 Task: Add the task  Integrate website with a new marketing automation system to the section Debug Dive in the project AmplifyHQ and add a Due Date to the respective task as 2024/02/05
Action: Mouse moved to (79, 329)
Screenshot: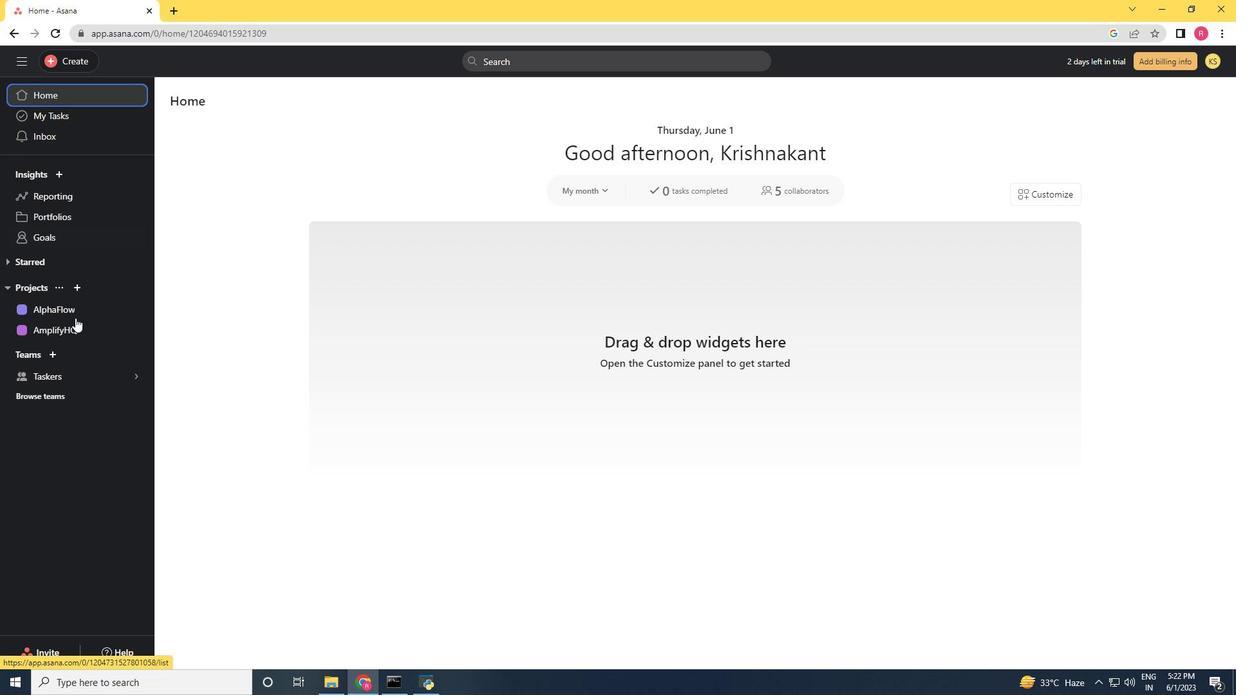 
Action: Mouse pressed left at (79, 329)
Screenshot: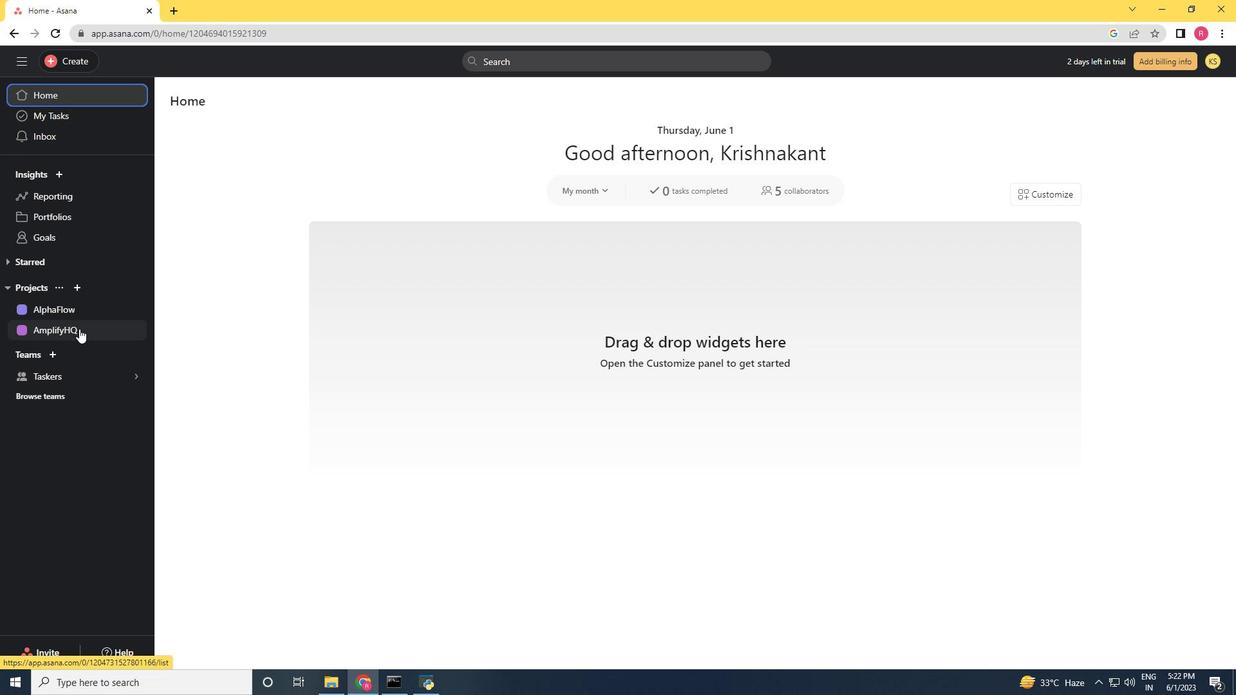 
Action: Mouse moved to (543, 506)
Screenshot: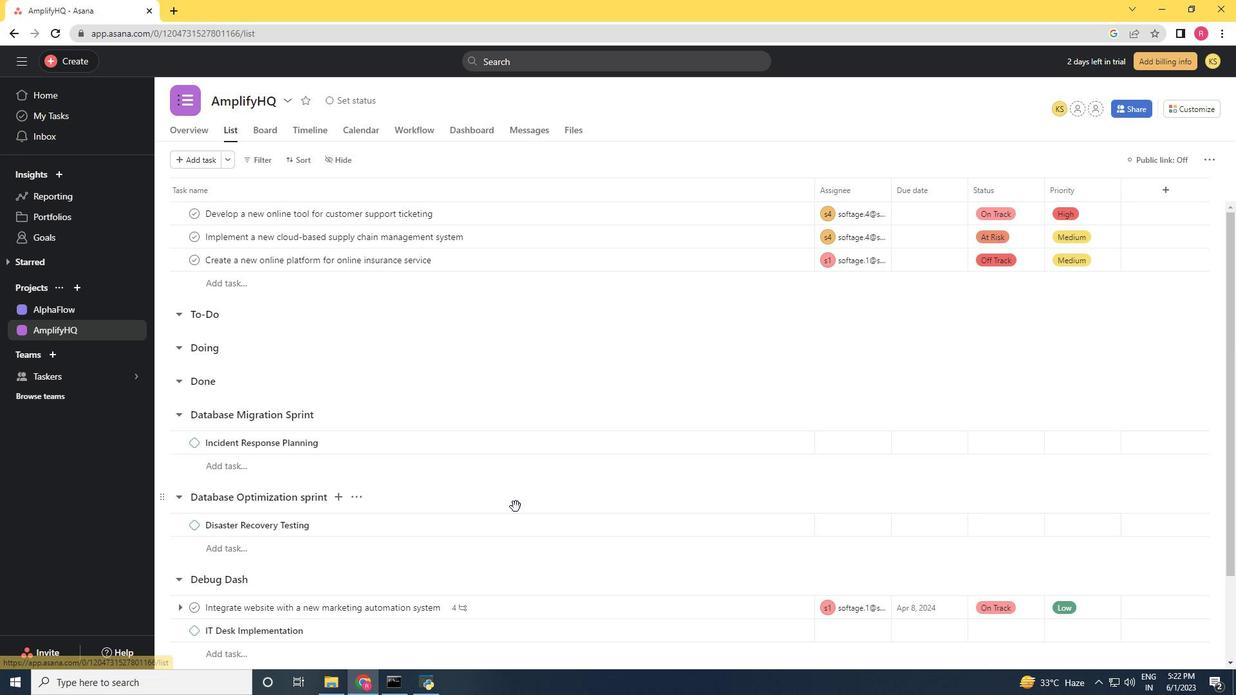 
Action: Mouse scrolled (543, 506) with delta (0, 0)
Screenshot: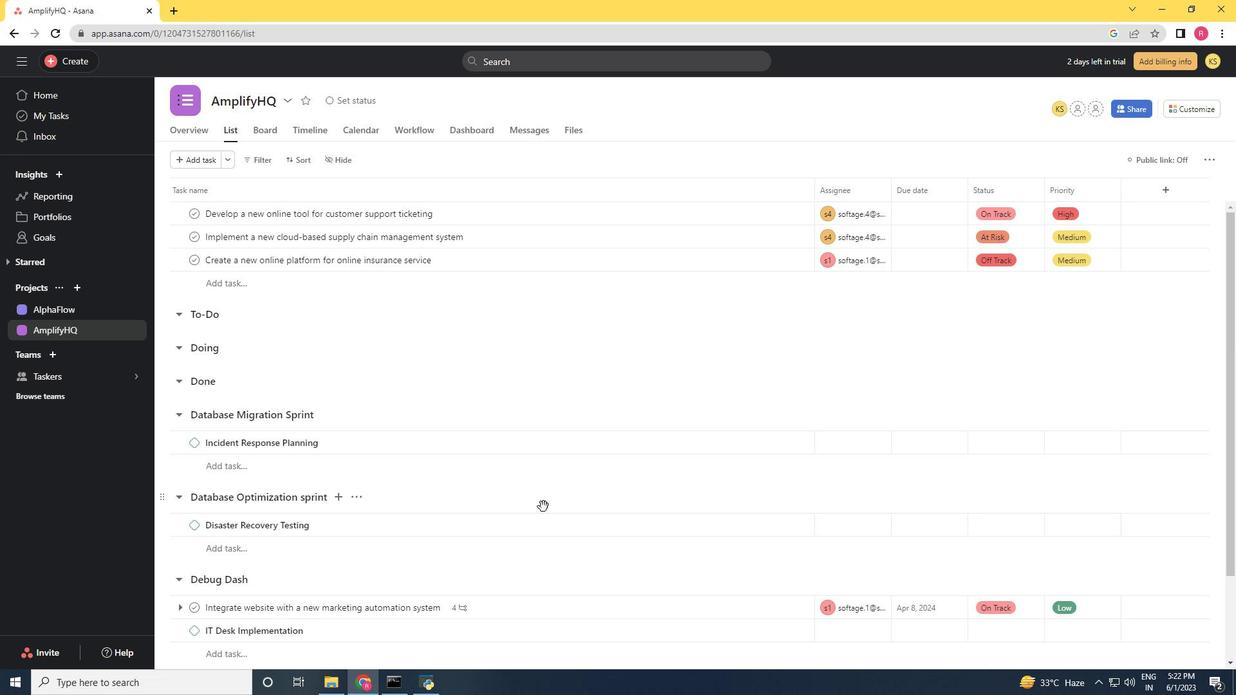
Action: Mouse scrolled (543, 506) with delta (0, 0)
Screenshot: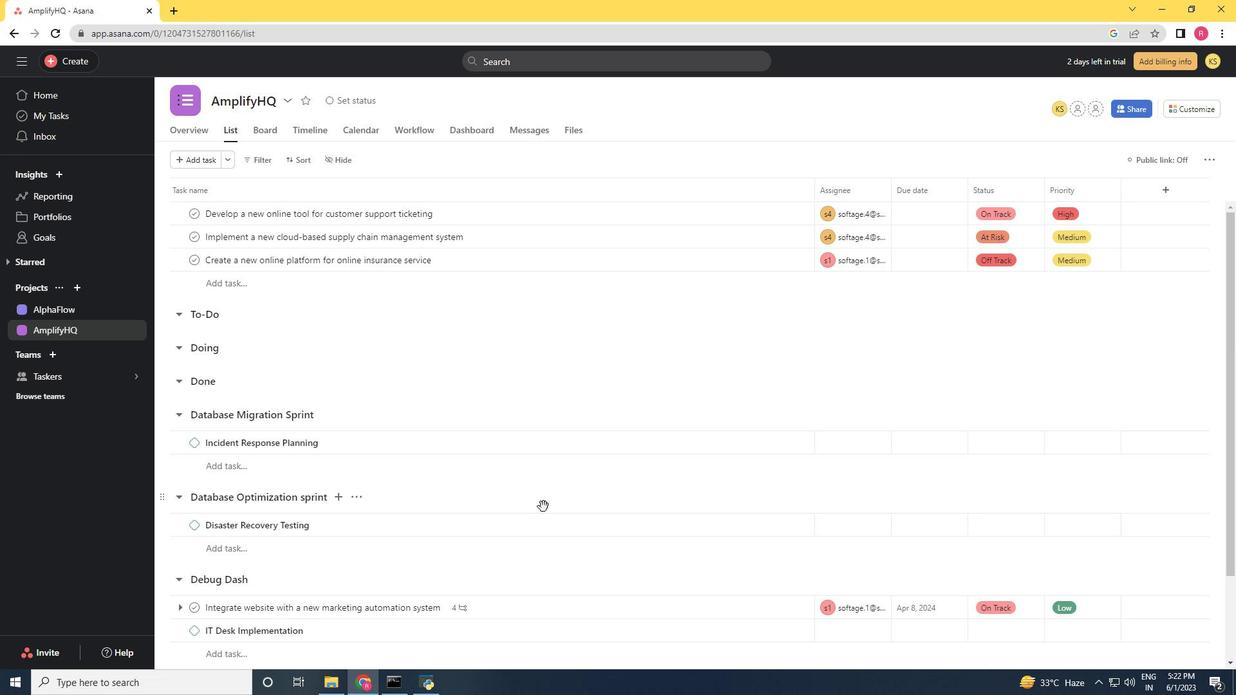 
Action: Mouse scrolled (543, 506) with delta (0, 0)
Screenshot: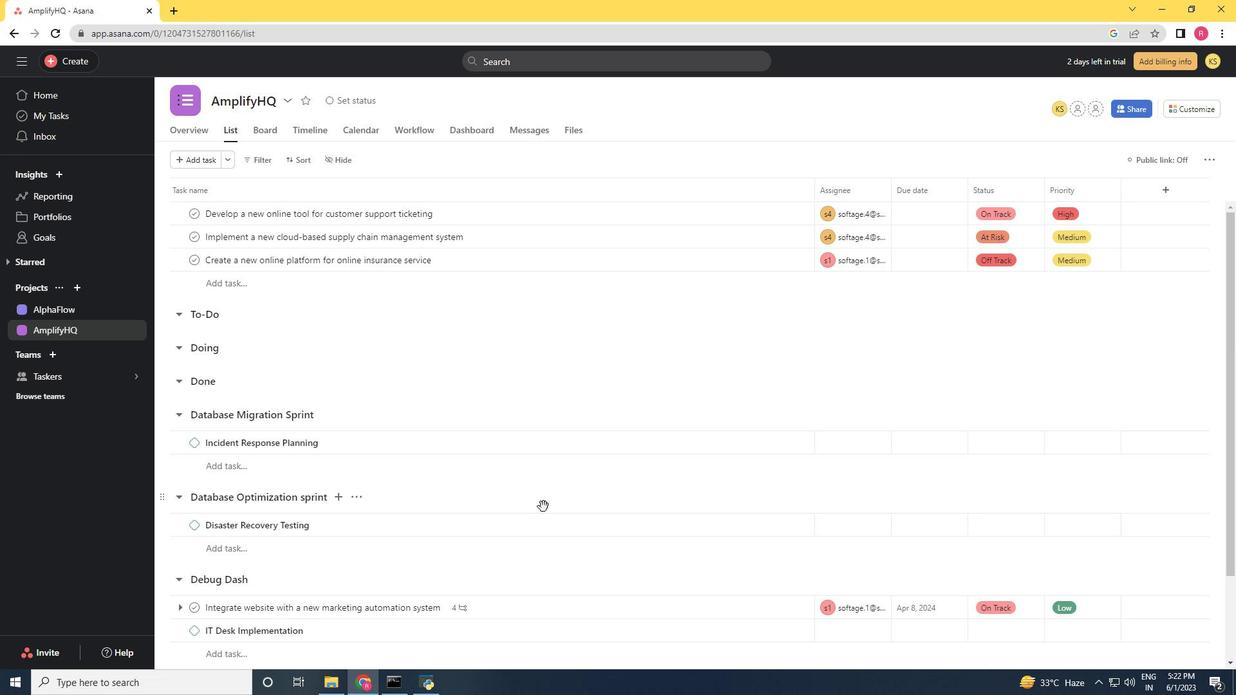 
Action: Mouse scrolled (543, 506) with delta (0, 0)
Screenshot: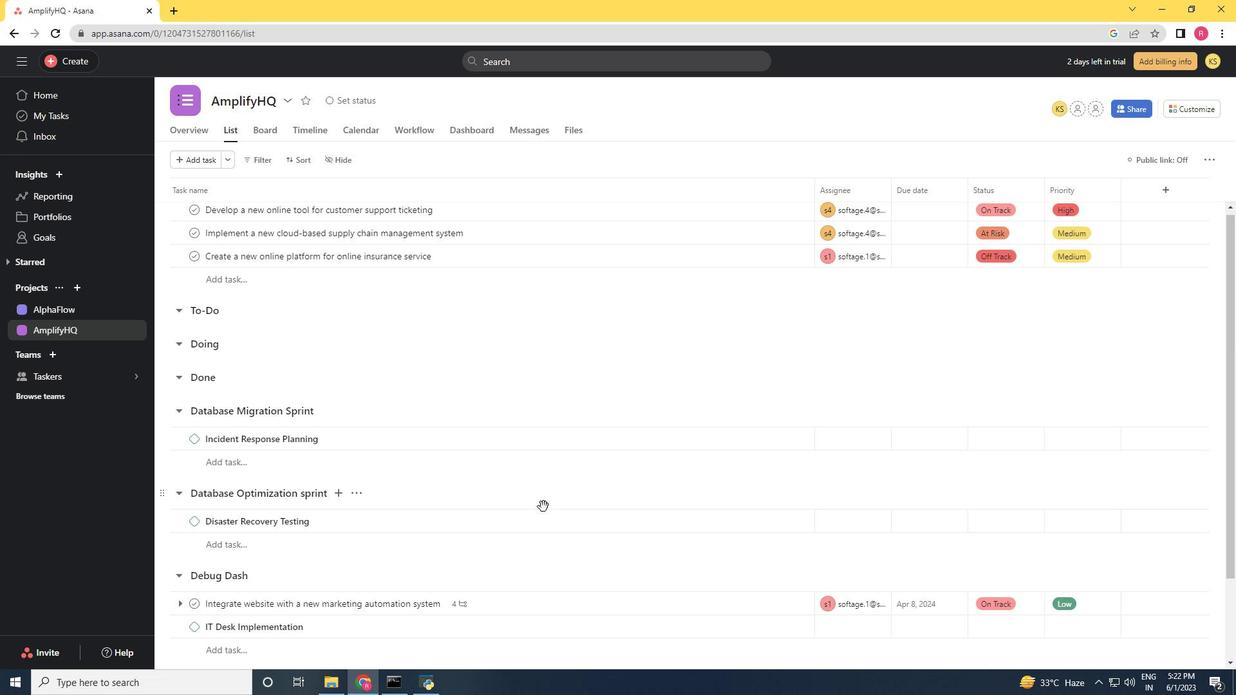 
Action: Mouse moved to (785, 504)
Screenshot: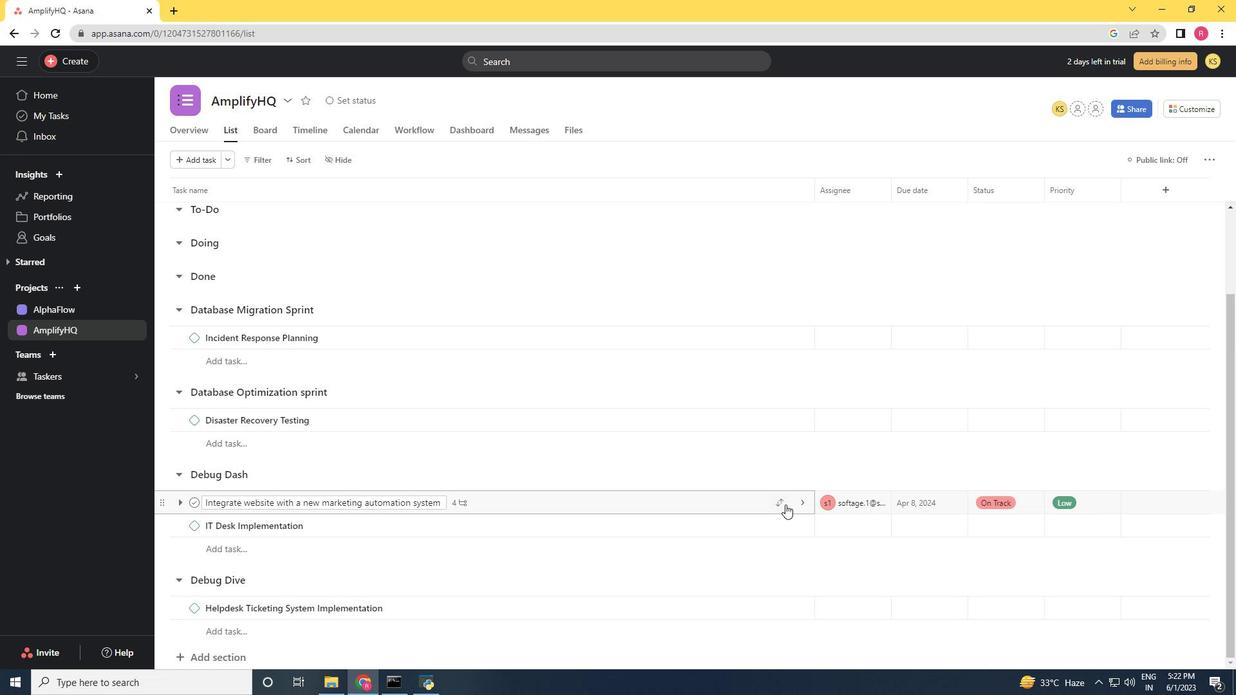 
Action: Mouse pressed left at (785, 504)
Screenshot: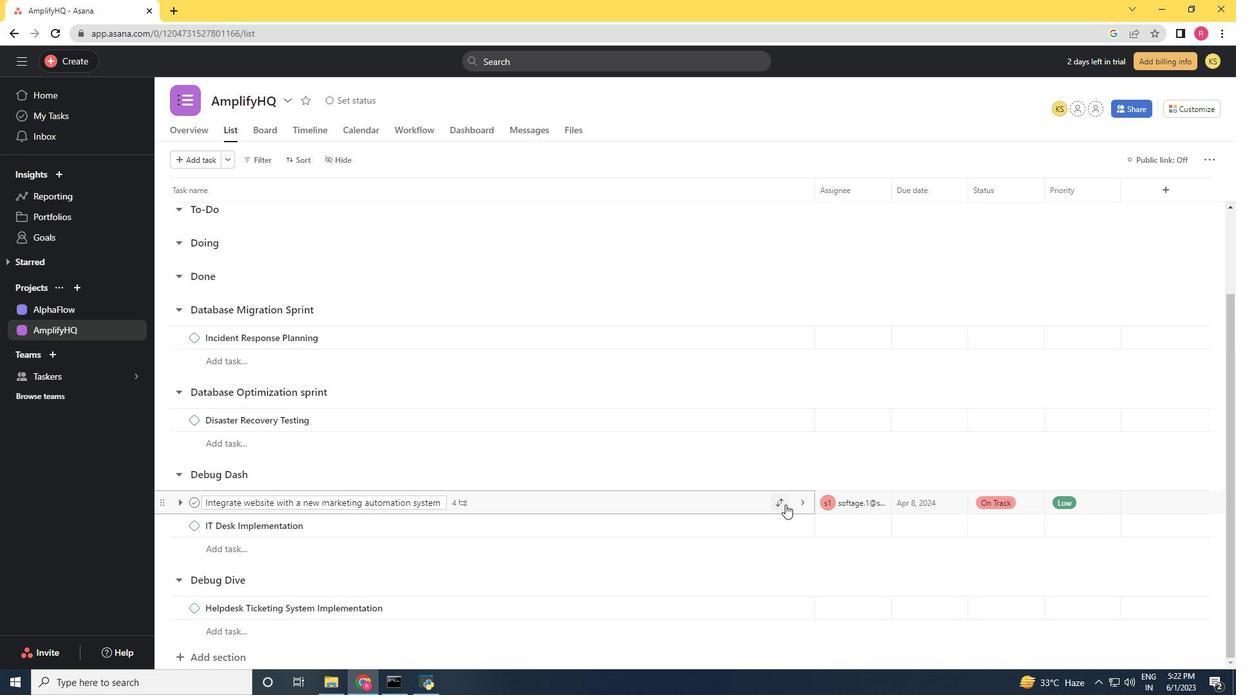 
Action: Mouse moved to (717, 475)
Screenshot: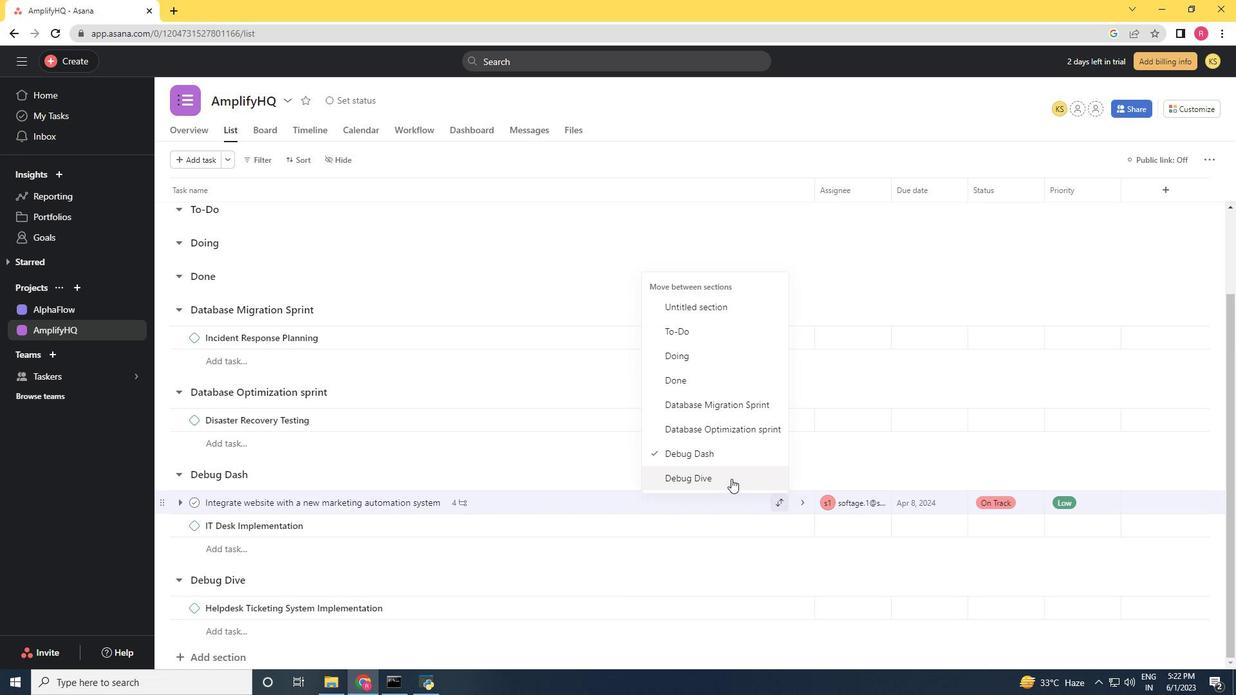 
Action: Mouse pressed left at (717, 475)
Screenshot: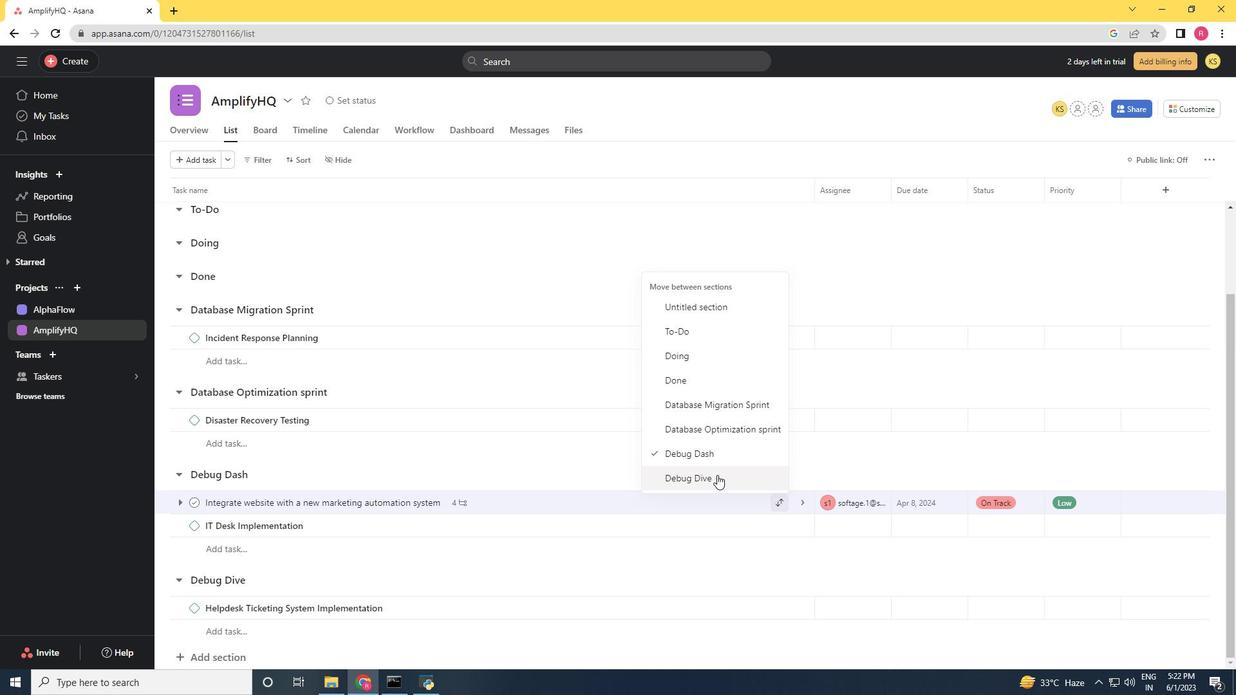 
Action: Mouse moved to (716, 477)
Screenshot: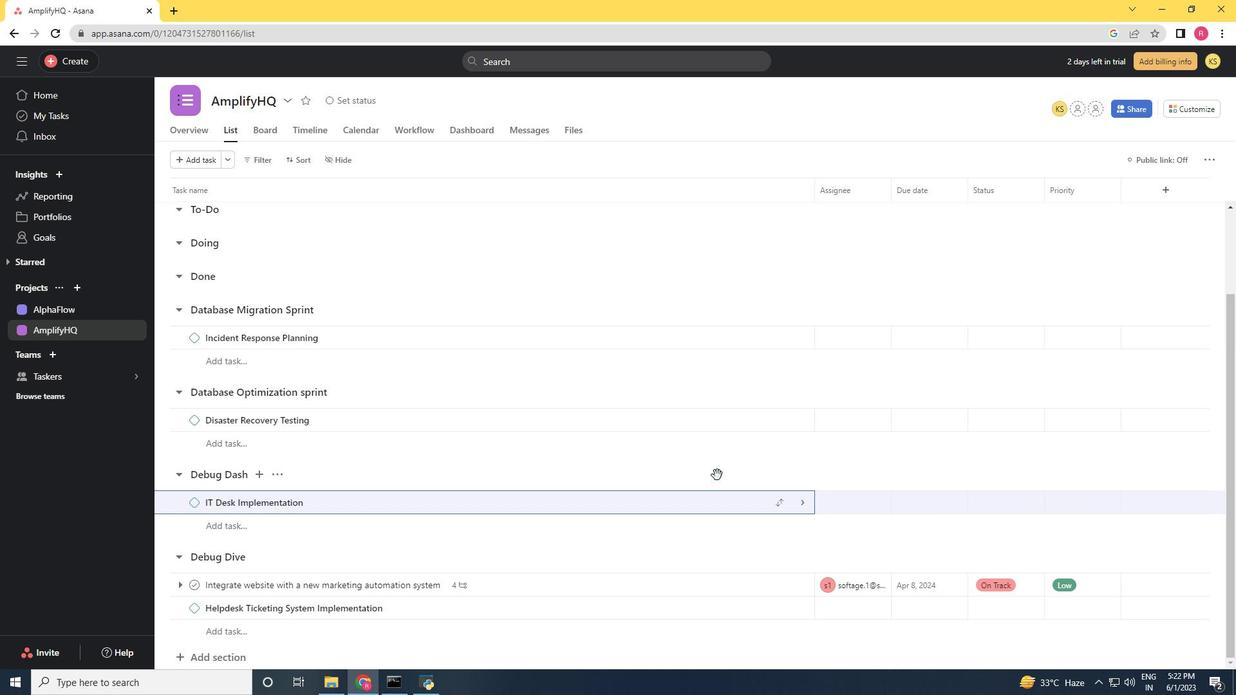 
Action: Mouse scrolled (716, 476) with delta (0, 0)
Screenshot: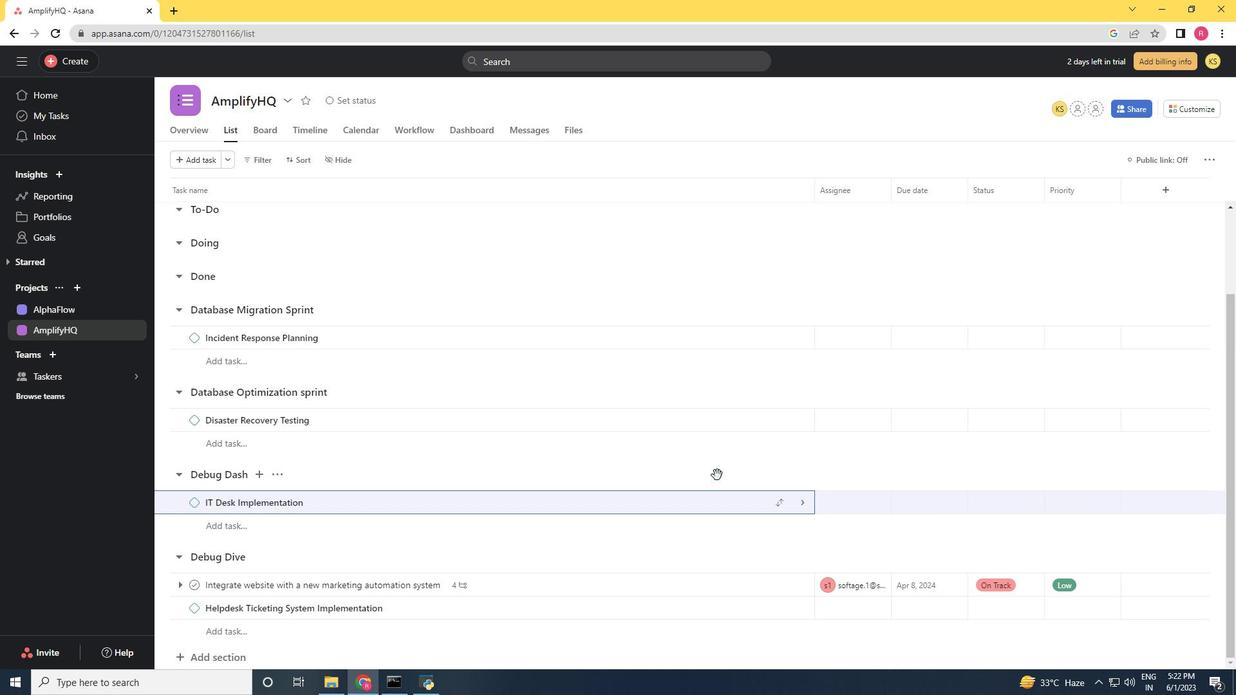 
Action: Mouse moved to (716, 477)
Screenshot: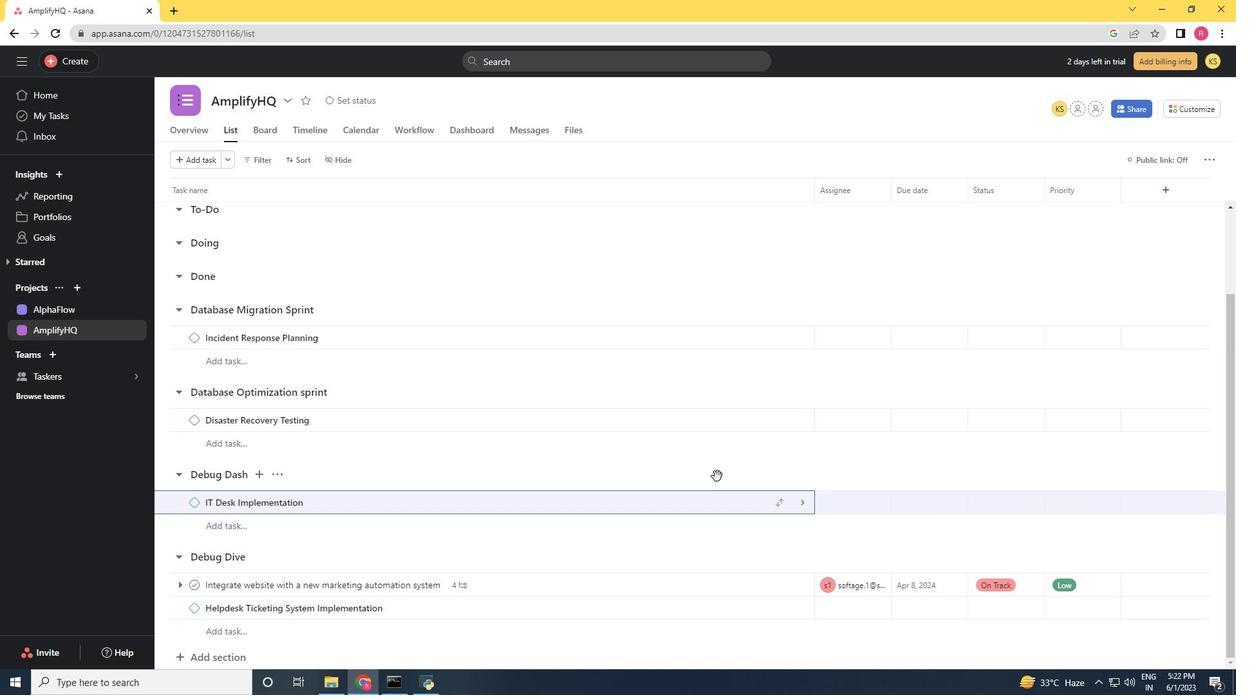 
Action: Mouse scrolled (716, 477) with delta (0, 0)
Screenshot: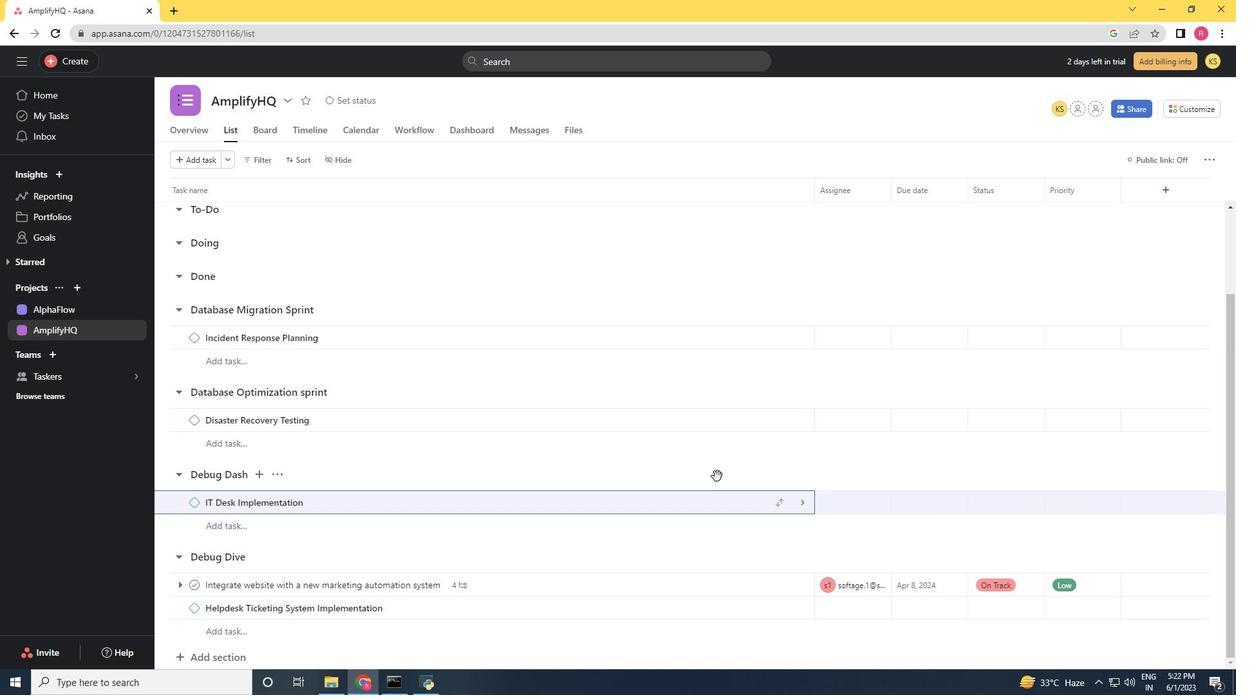 
Action: Mouse scrolled (716, 477) with delta (0, 0)
Screenshot: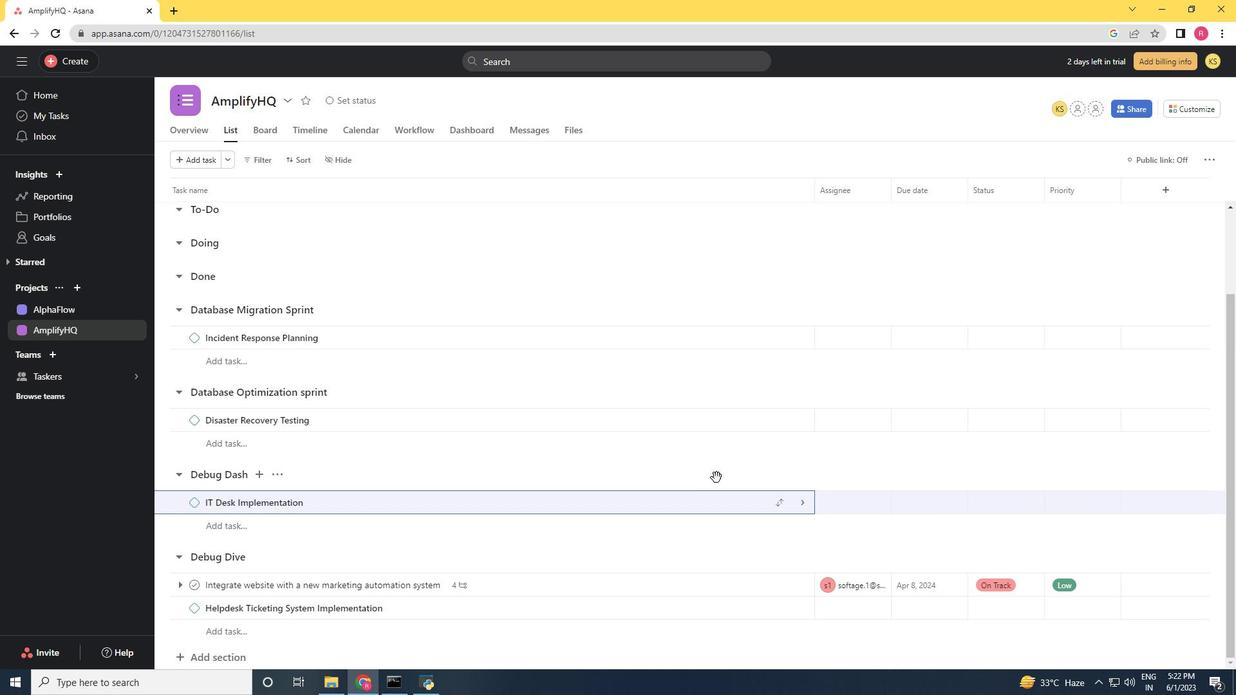 
Action: Mouse moved to (635, 589)
Screenshot: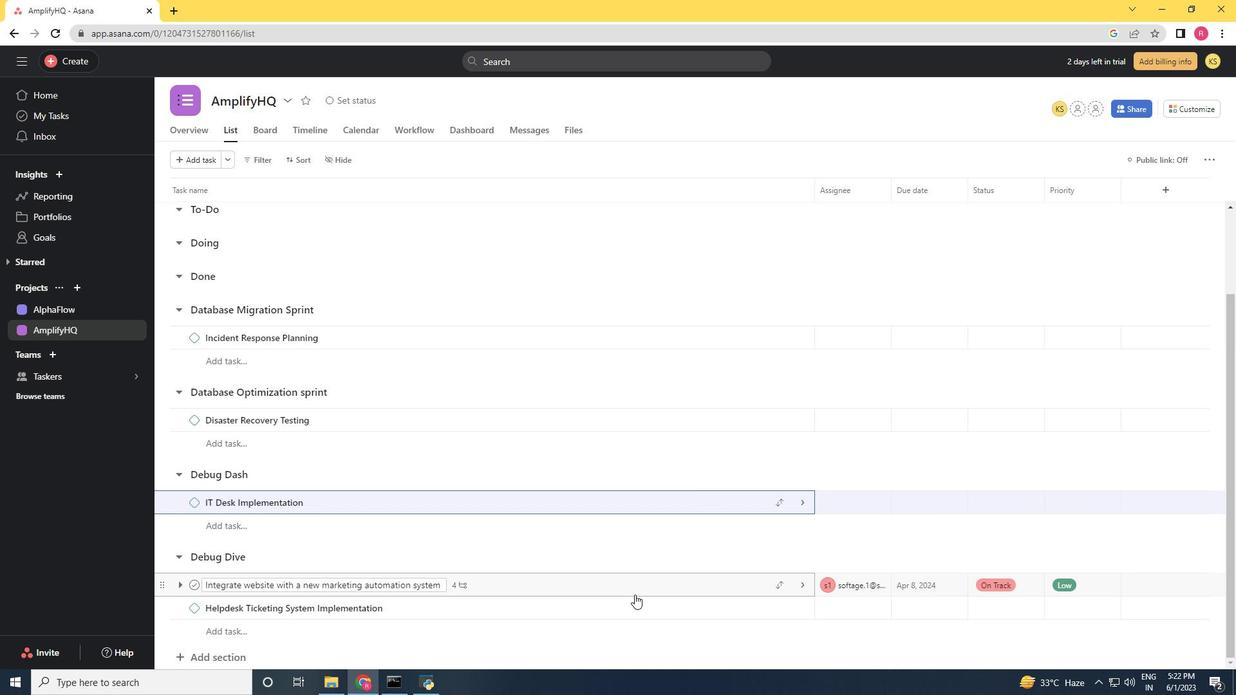 
Action: Mouse pressed left at (635, 589)
Screenshot: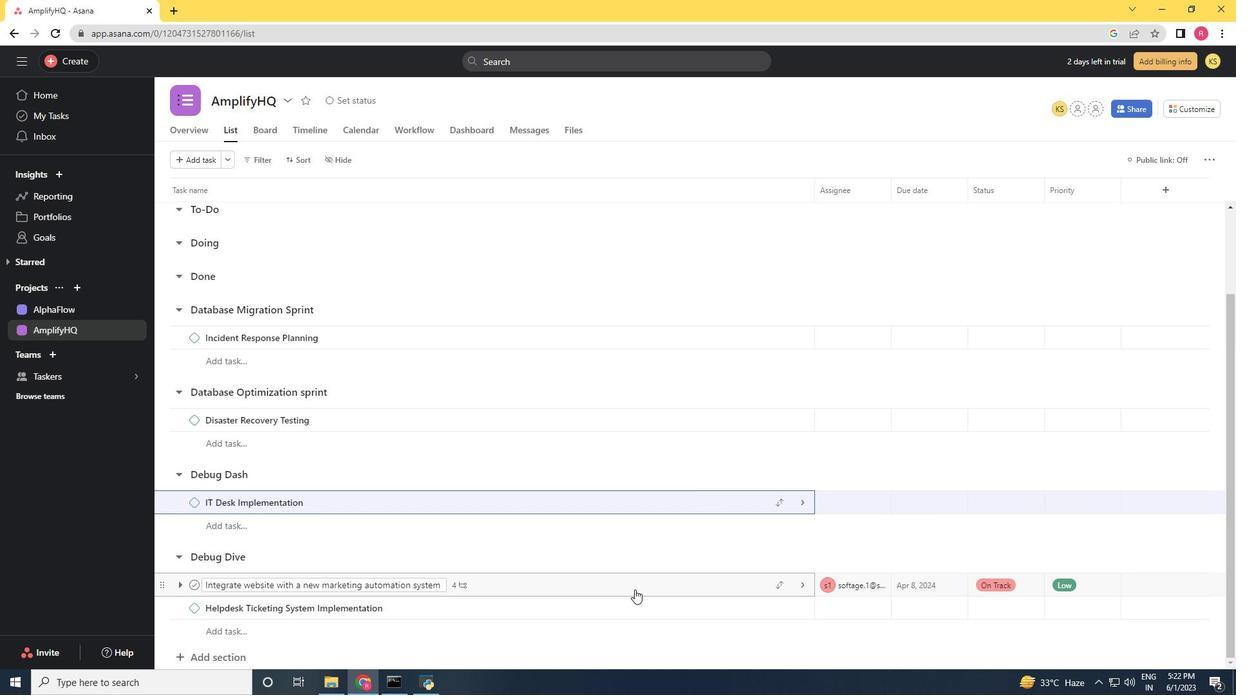 
Action: Mouse moved to (978, 274)
Screenshot: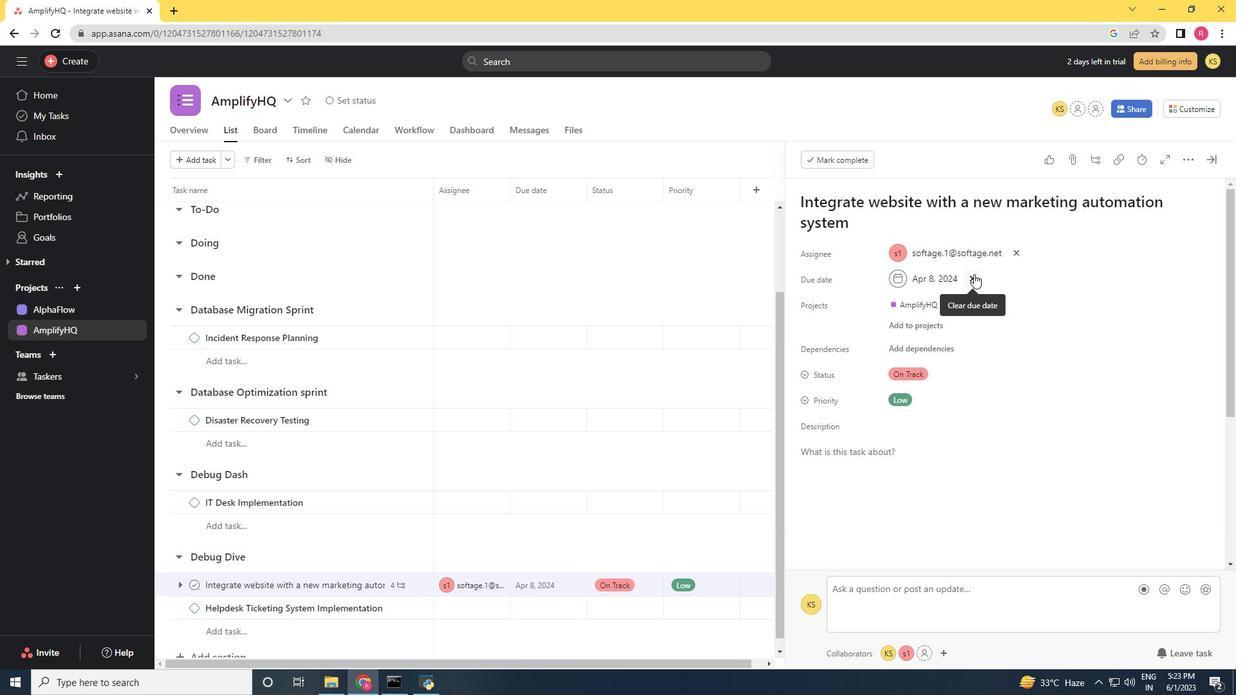 
Action: Mouse pressed left at (978, 274)
Screenshot: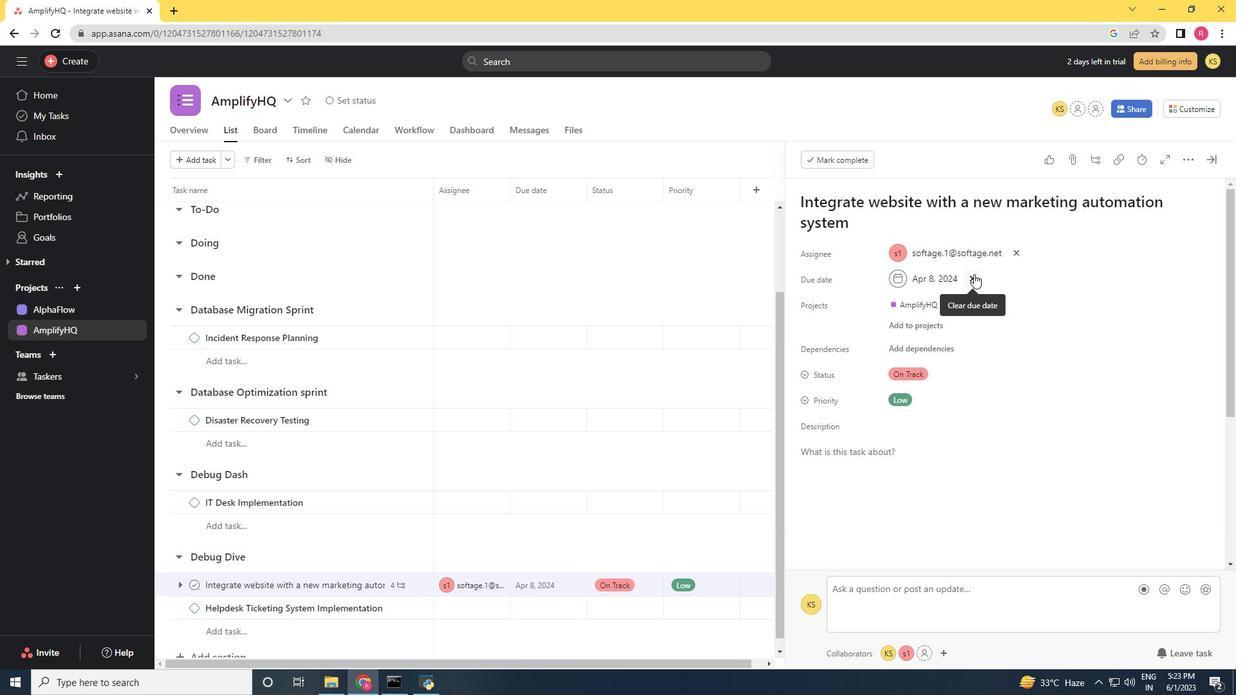 
Action: Mouse moved to (939, 281)
Screenshot: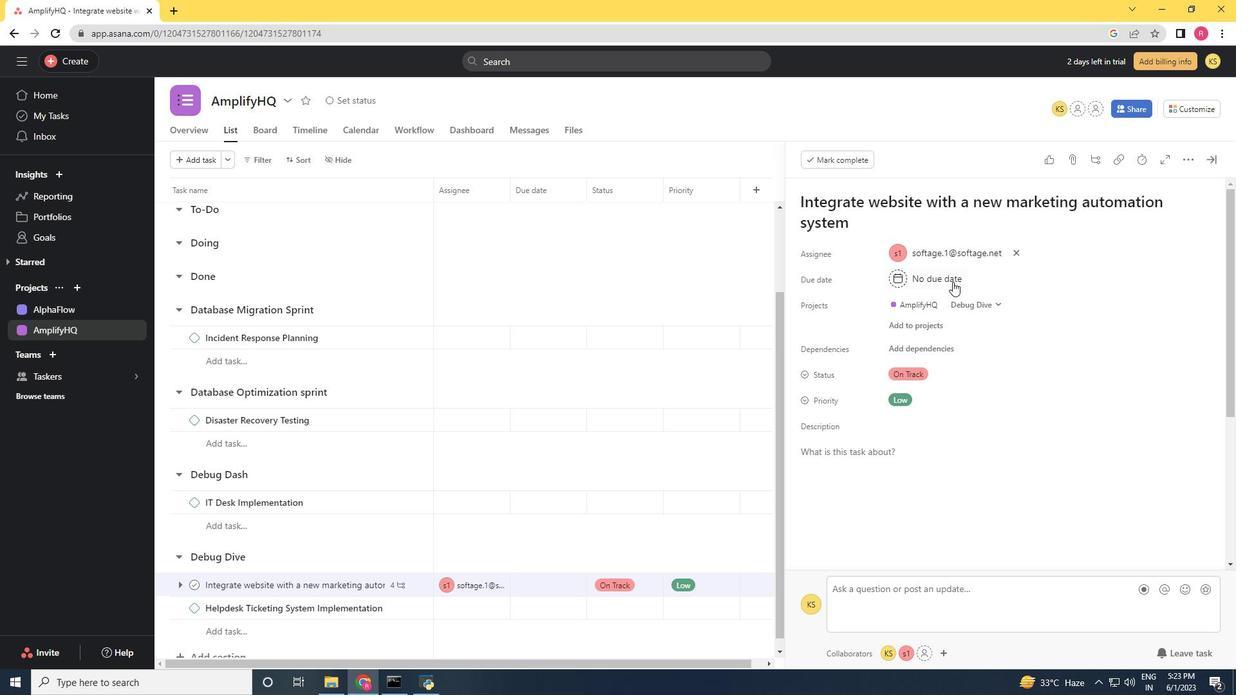 
Action: Mouse pressed left at (939, 281)
Screenshot: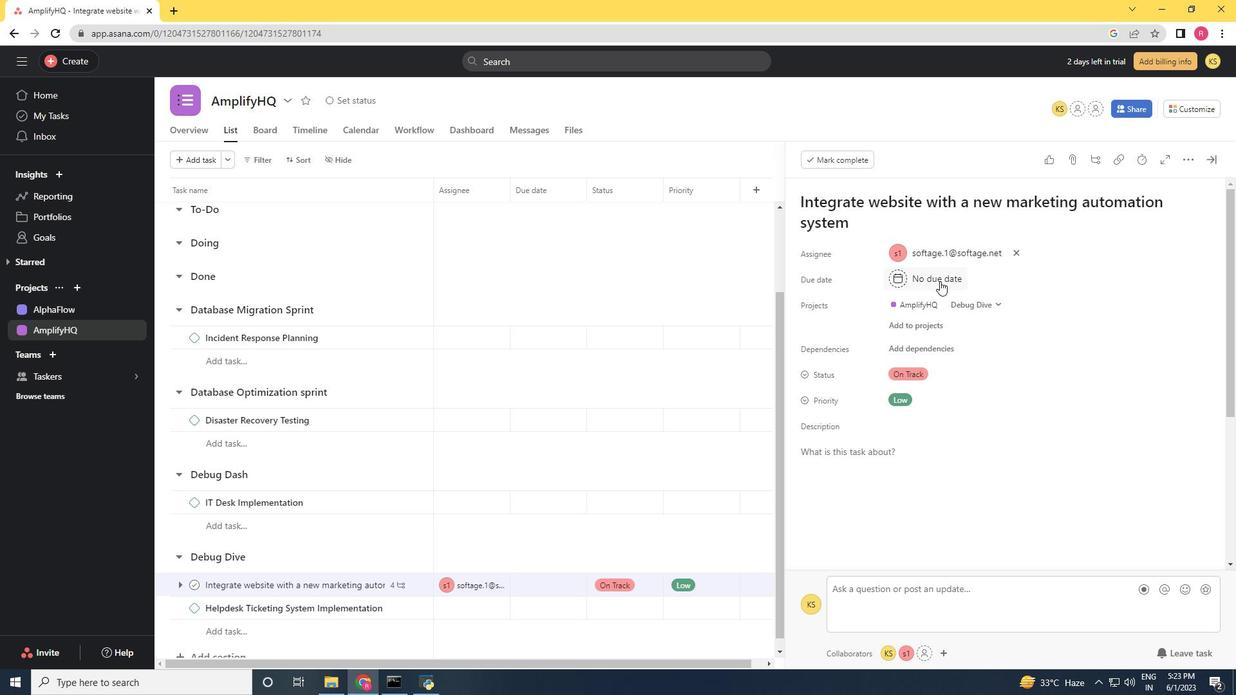 
Action: Mouse moved to (1046, 339)
Screenshot: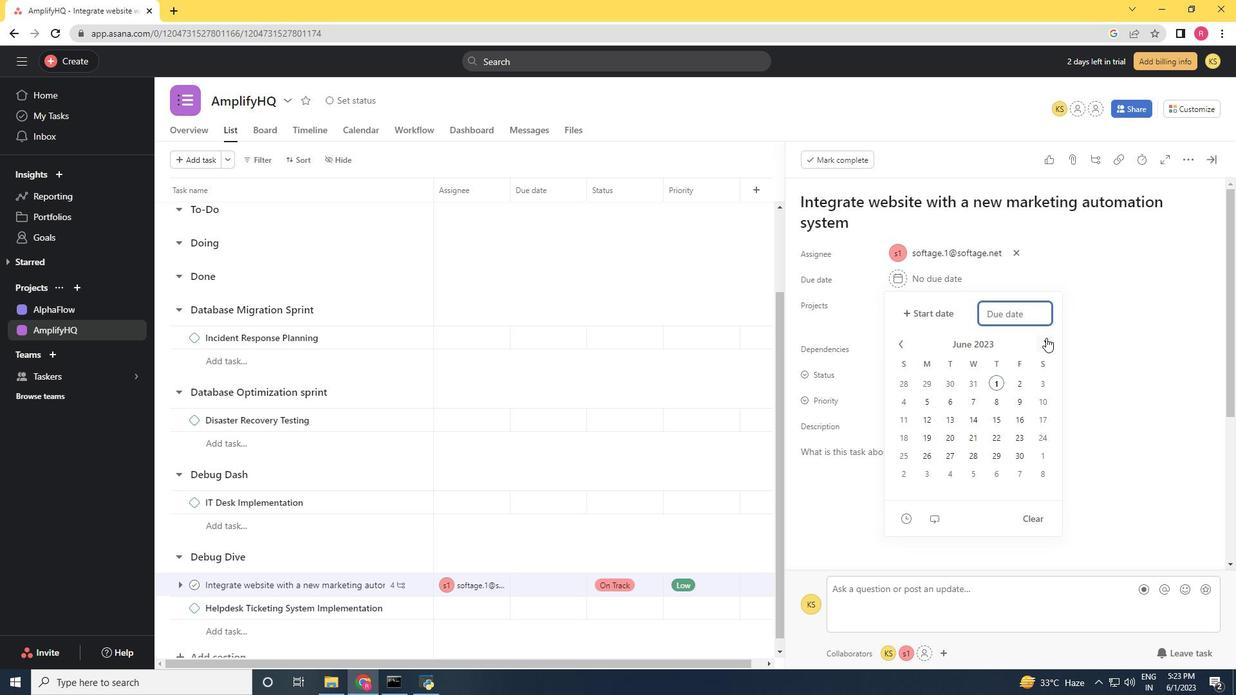 
Action: Mouse pressed left at (1046, 339)
Screenshot: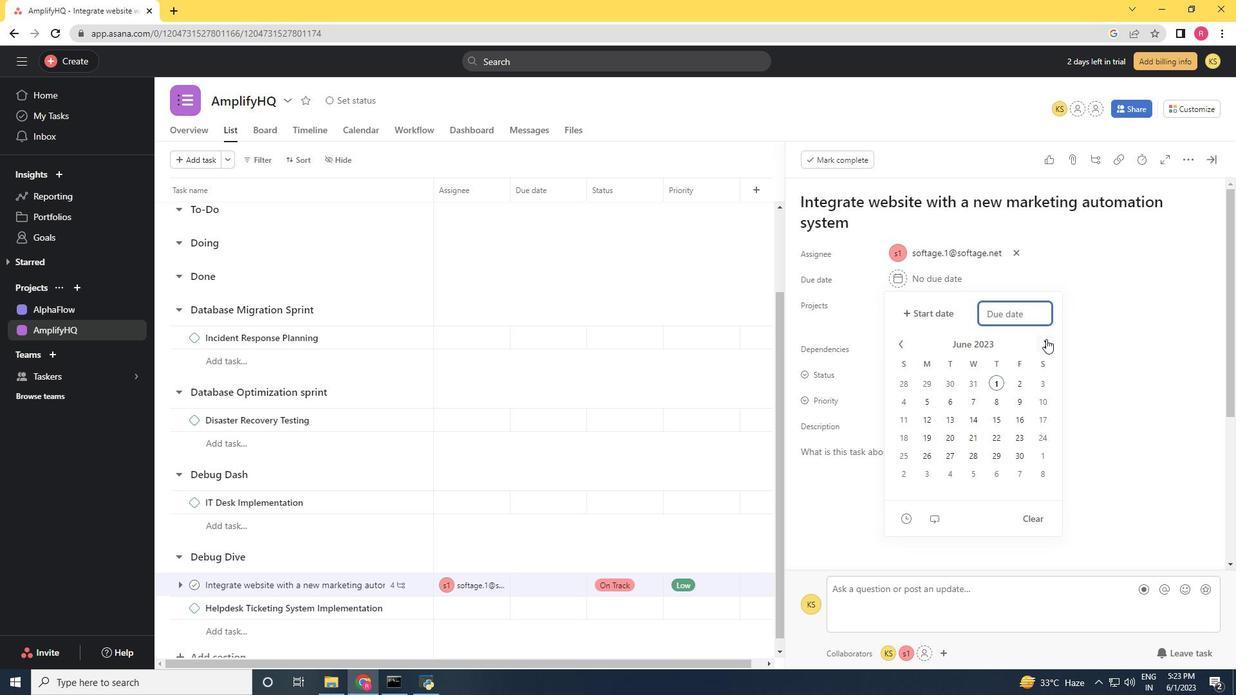 
Action: Mouse pressed left at (1046, 339)
Screenshot: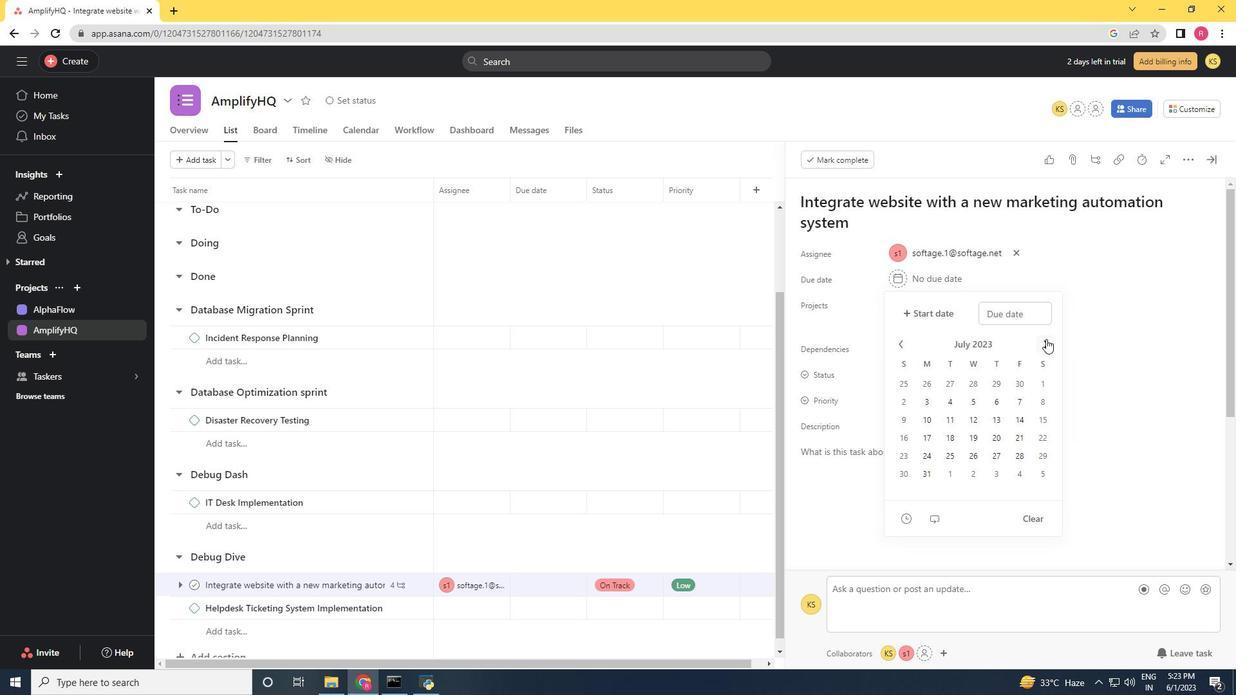 
Action: Mouse pressed left at (1046, 339)
Screenshot: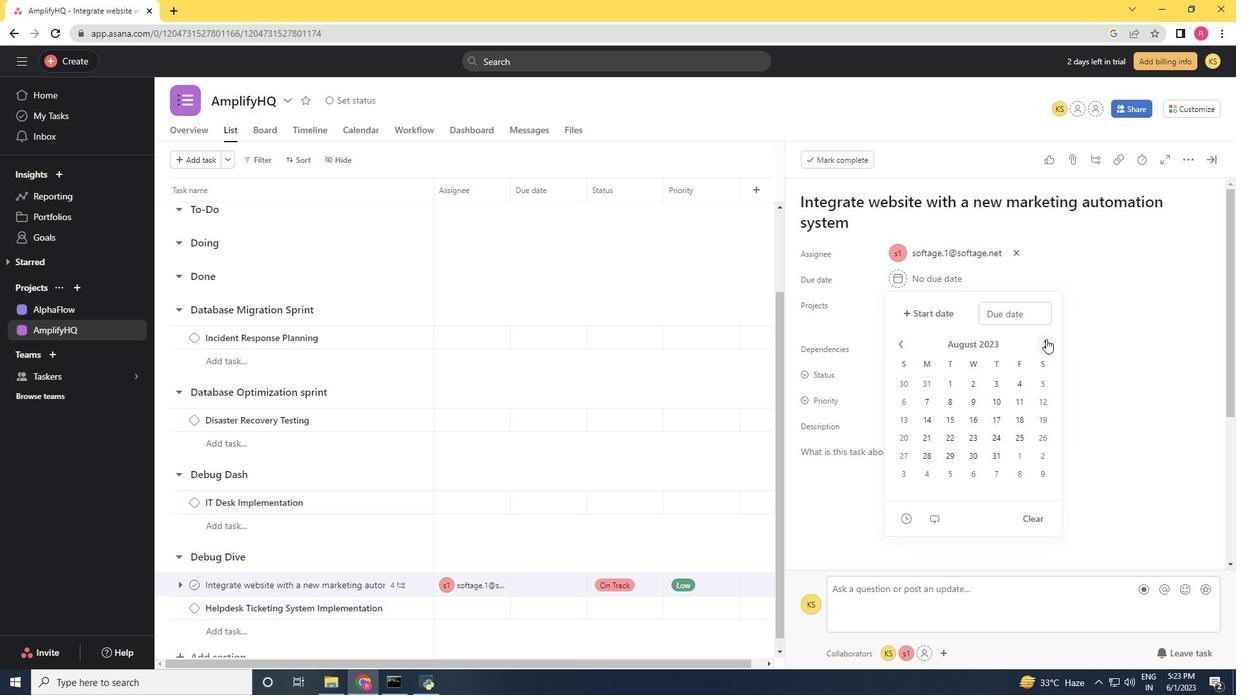 
Action: Mouse pressed left at (1046, 339)
Screenshot: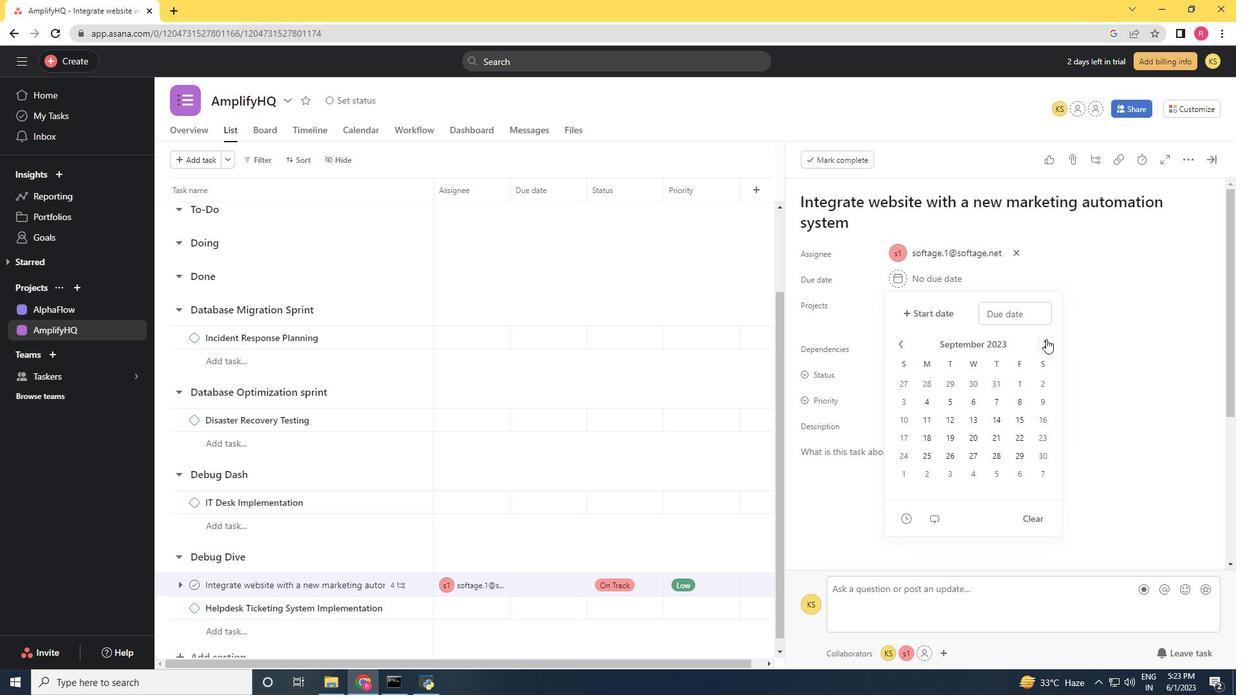 
Action: Mouse pressed left at (1046, 339)
Screenshot: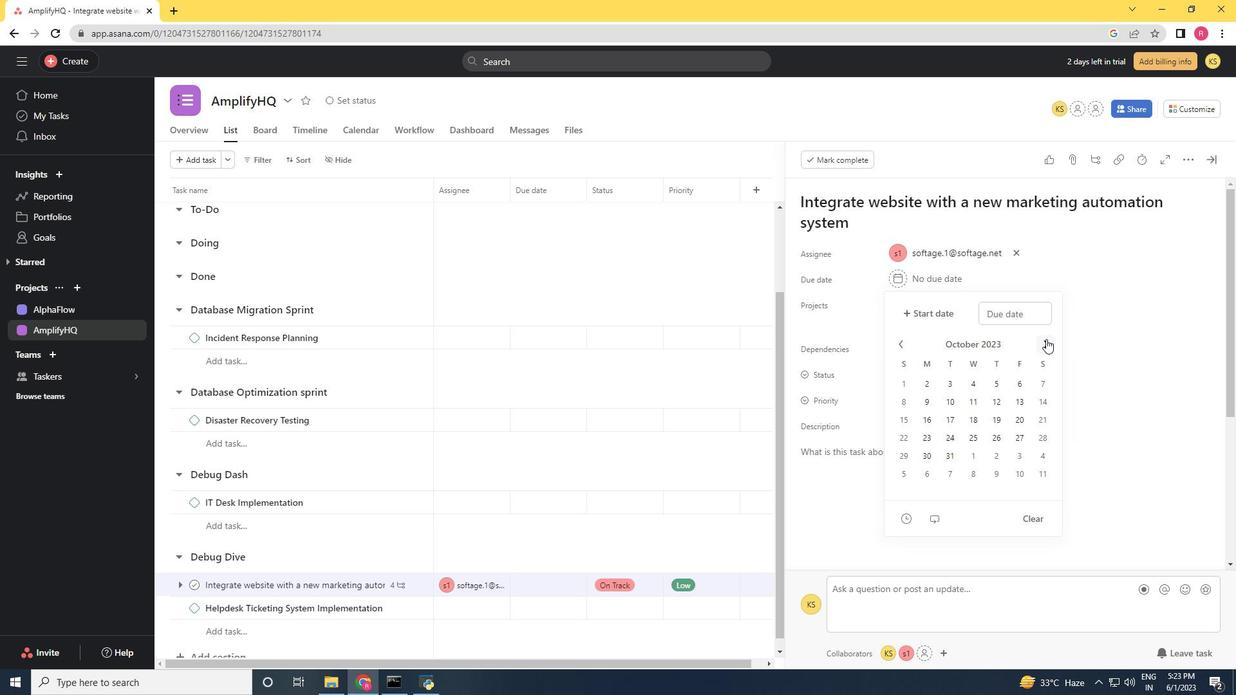 
Action: Mouse pressed left at (1046, 339)
Screenshot: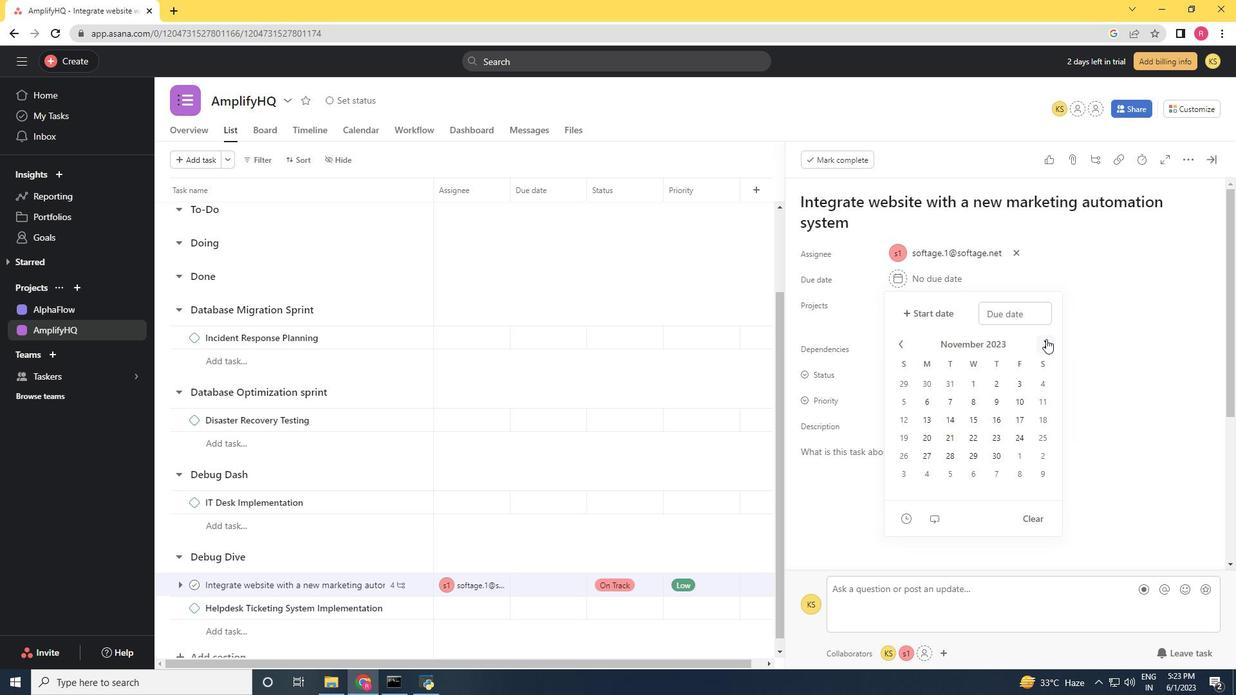 
Action: Mouse pressed left at (1046, 339)
Screenshot: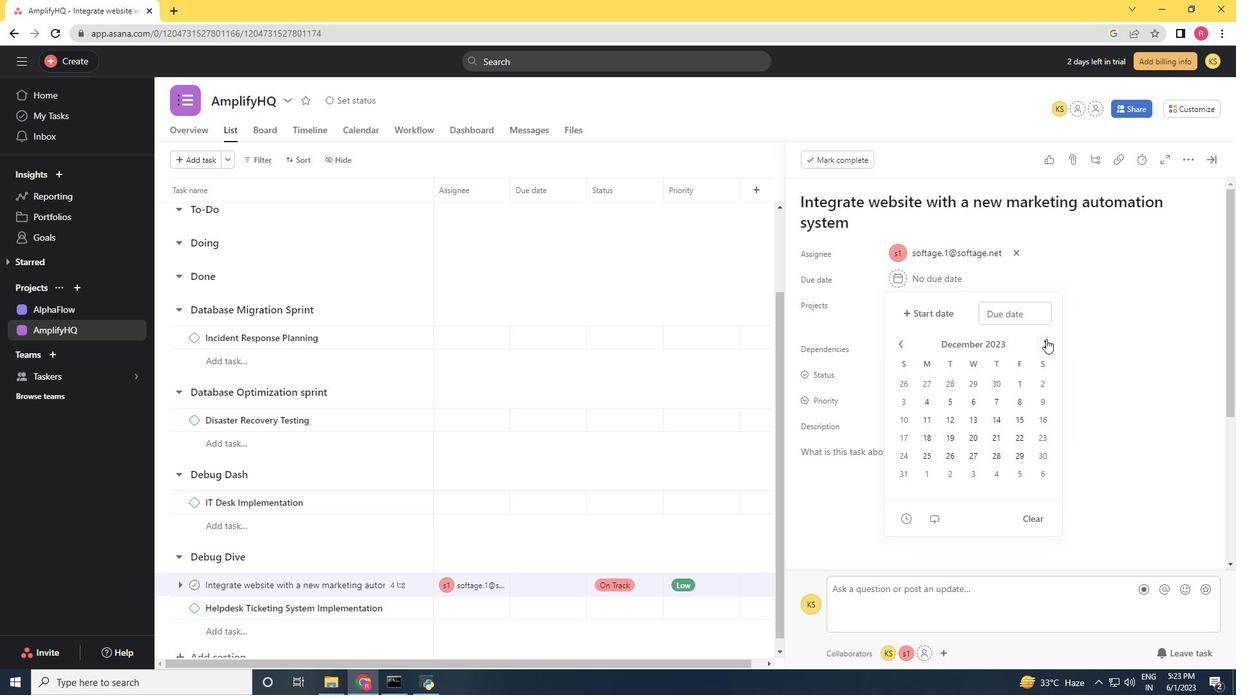 
Action: Mouse pressed left at (1046, 339)
Screenshot: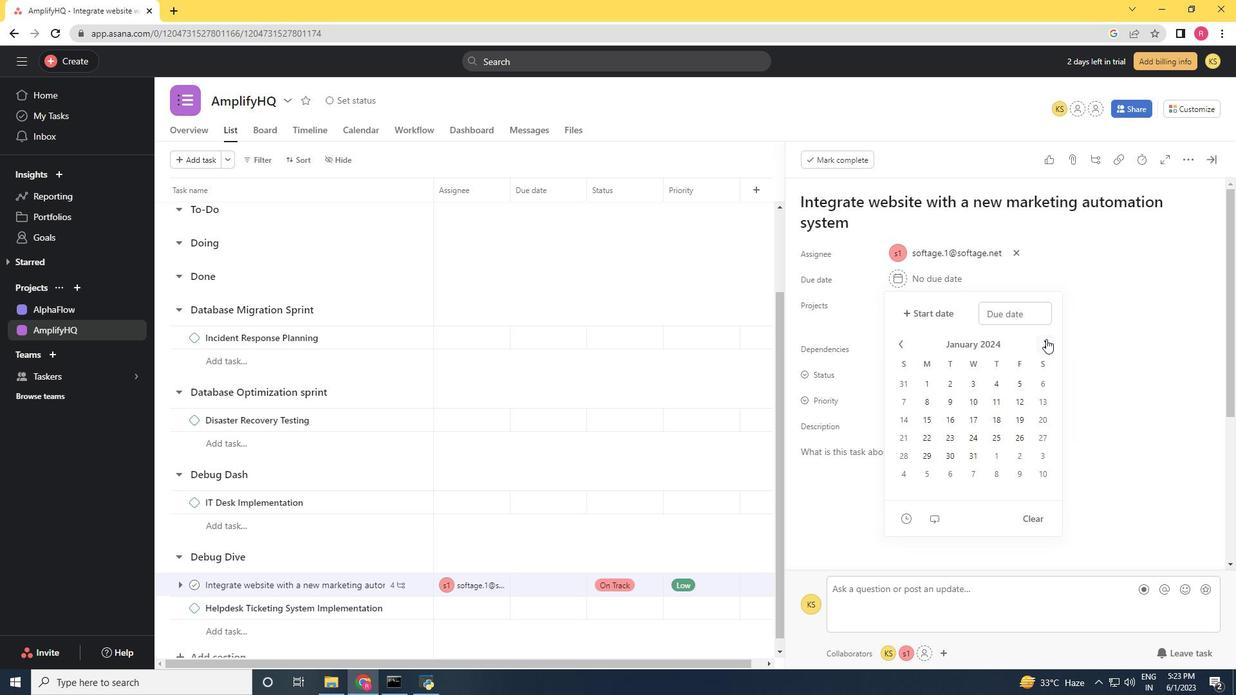 
Action: Mouse moved to (926, 401)
Screenshot: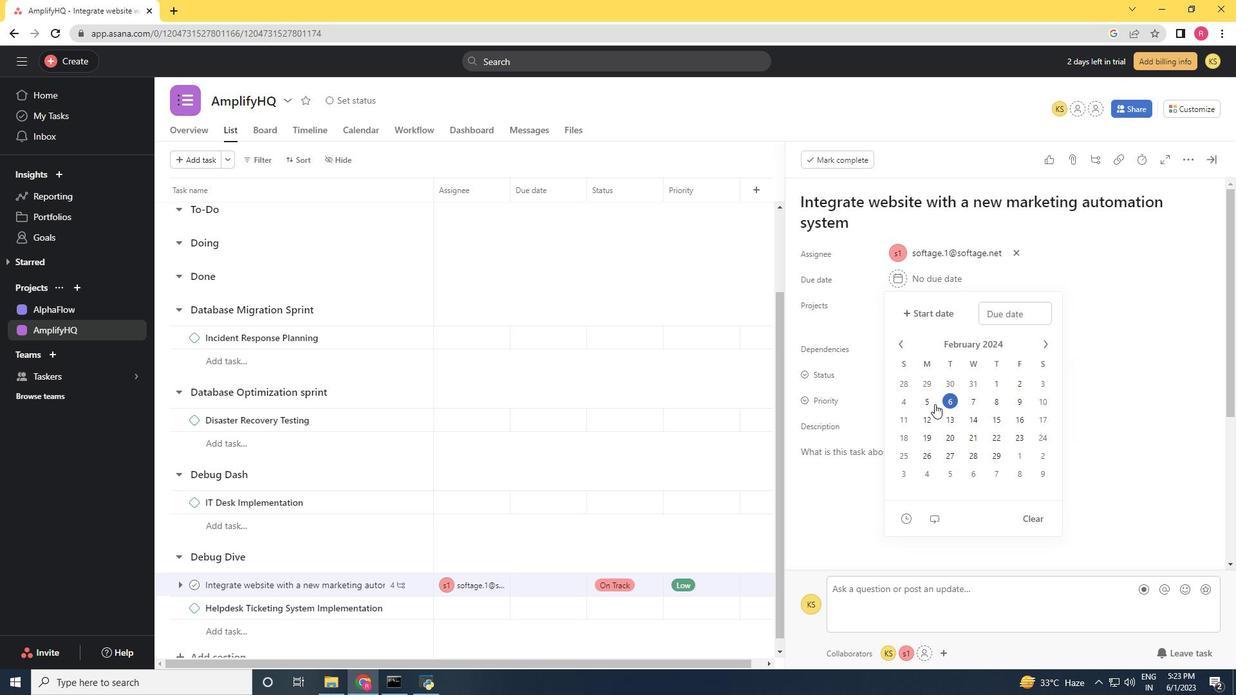 
Action: Mouse pressed left at (926, 401)
Screenshot: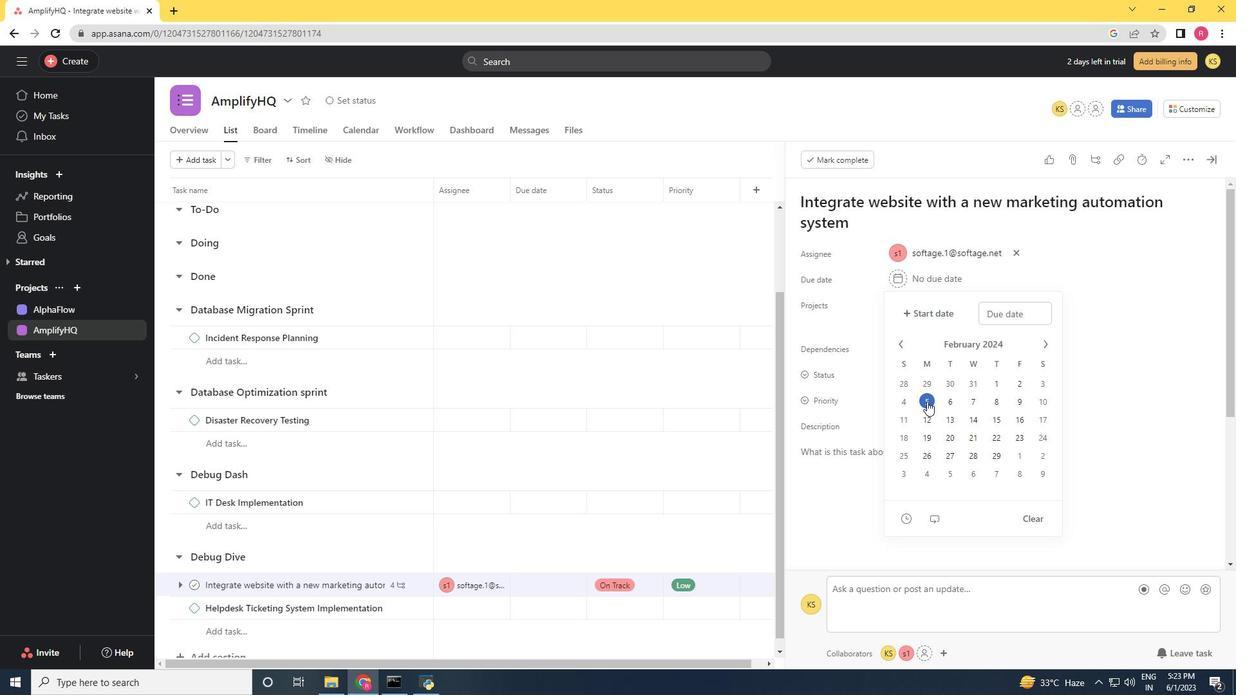
Action: Mouse moved to (1103, 354)
Screenshot: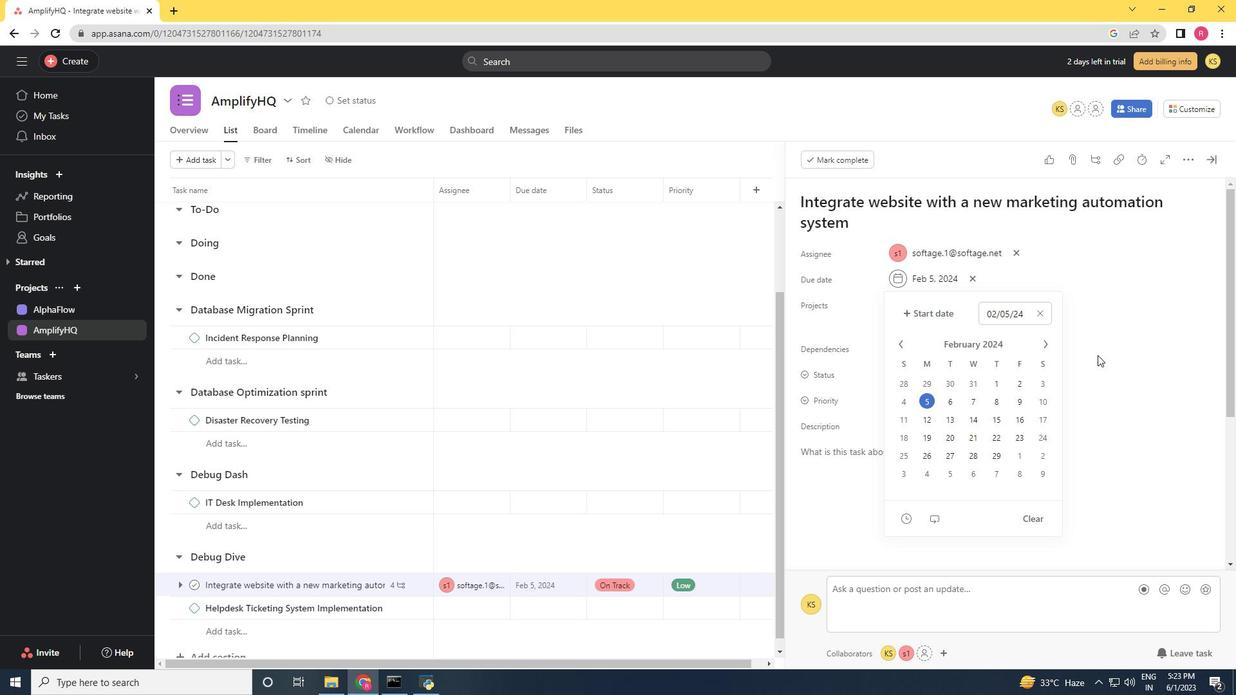 
Action: Mouse pressed left at (1103, 354)
Screenshot: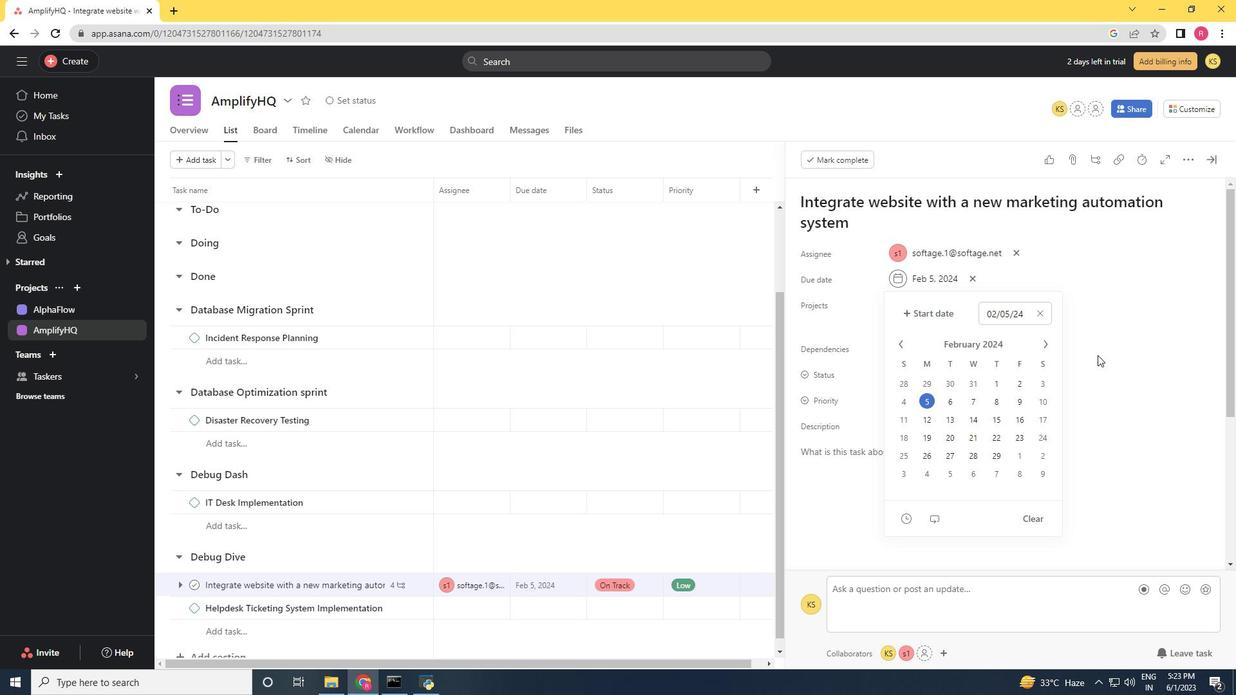 
Action: Mouse moved to (1208, 165)
Screenshot: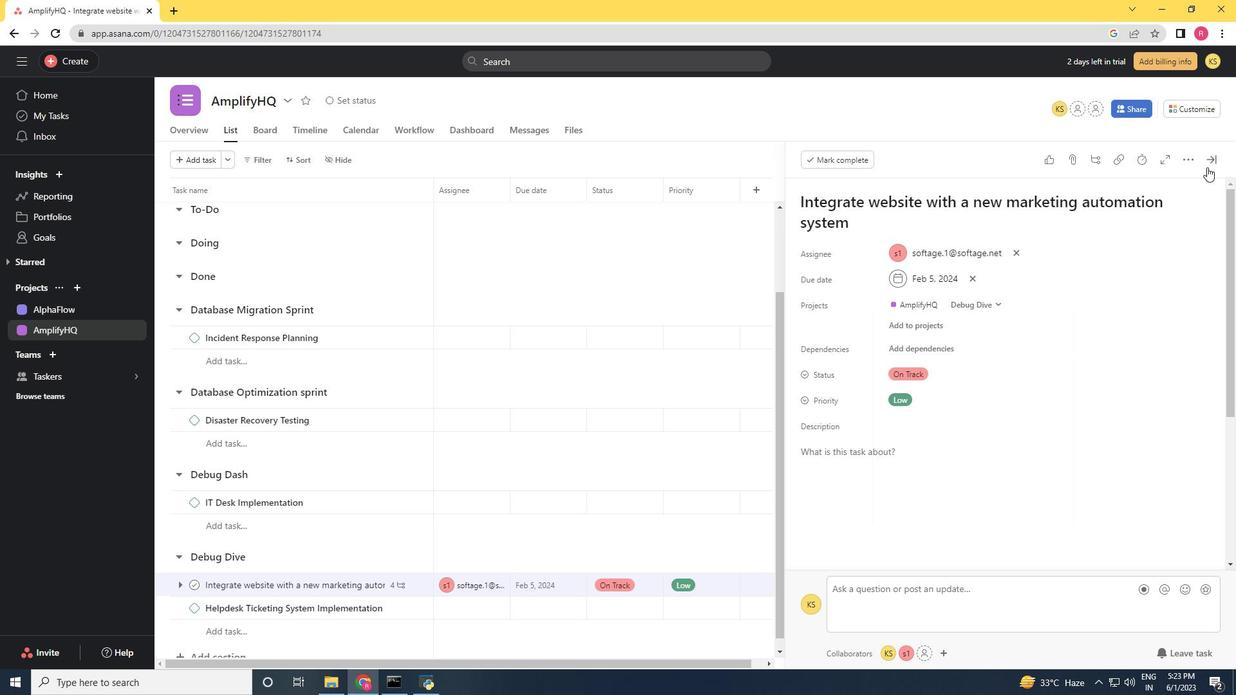 
Action: Mouse pressed left at (1208, 165)
Screenshot: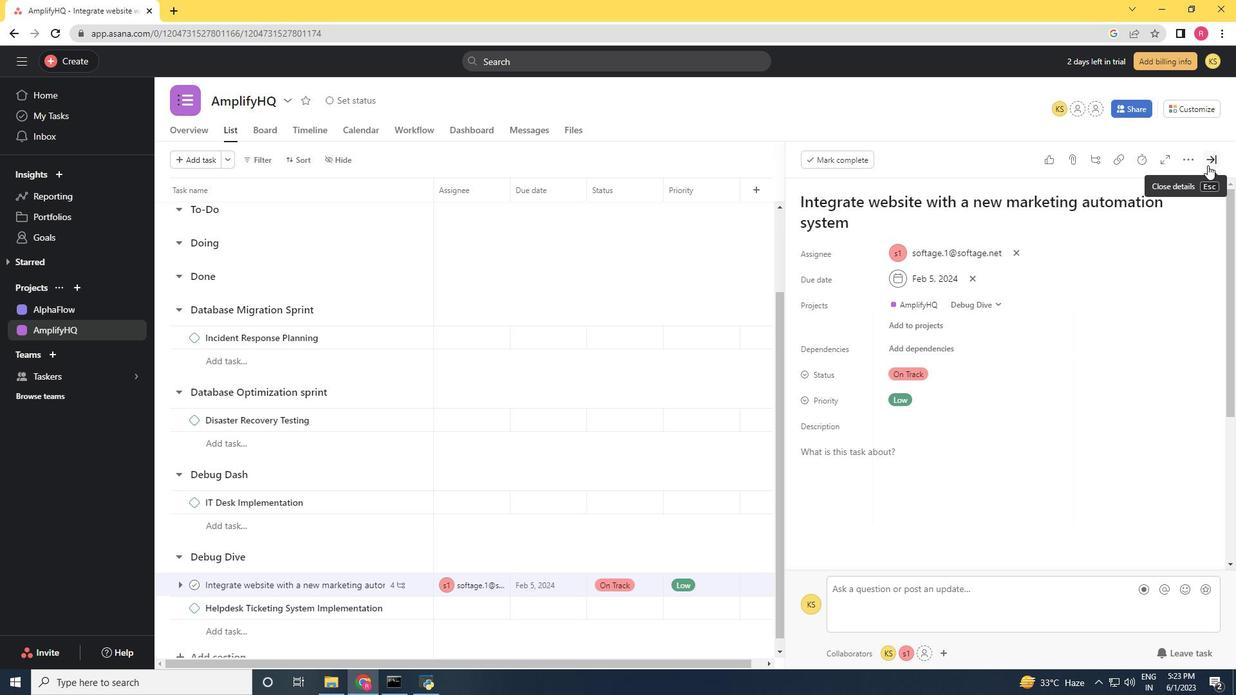
Action: Mouse moved to (843, 341)
Screenshot: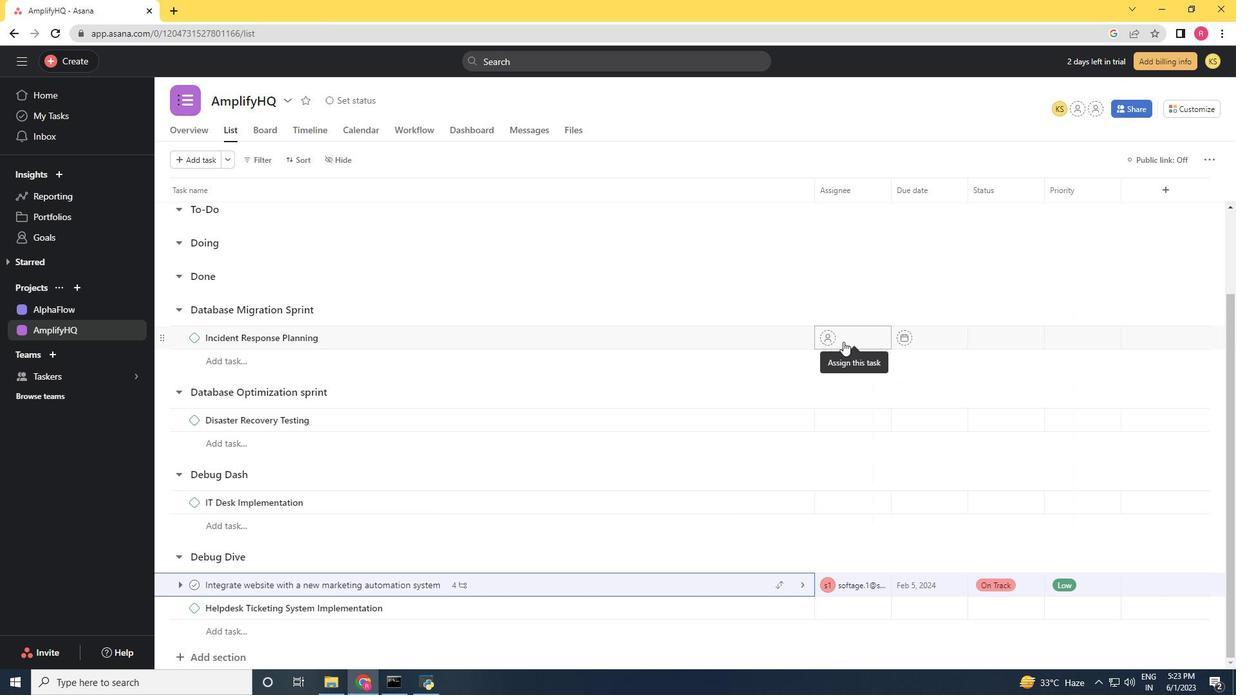 
Action: Mouse scrolled (843, 340) with delta (0, 0)
Screenshot: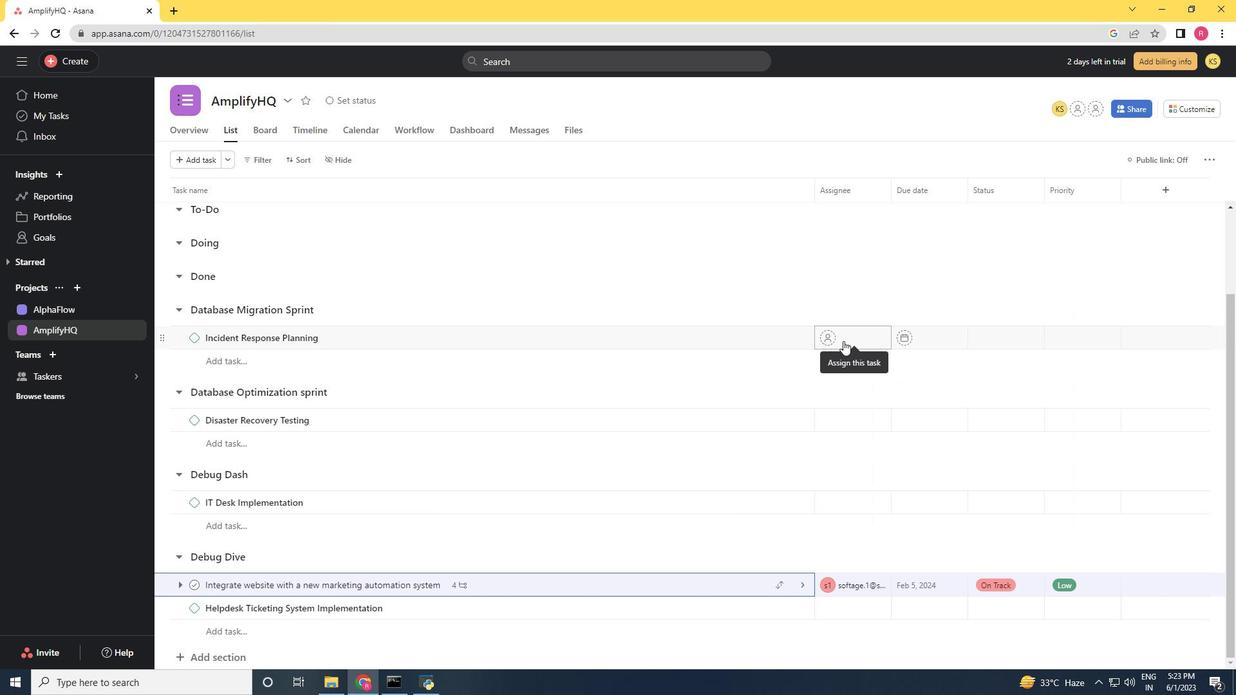 
Action: Mouse moved to (840, 345)
Screenshot: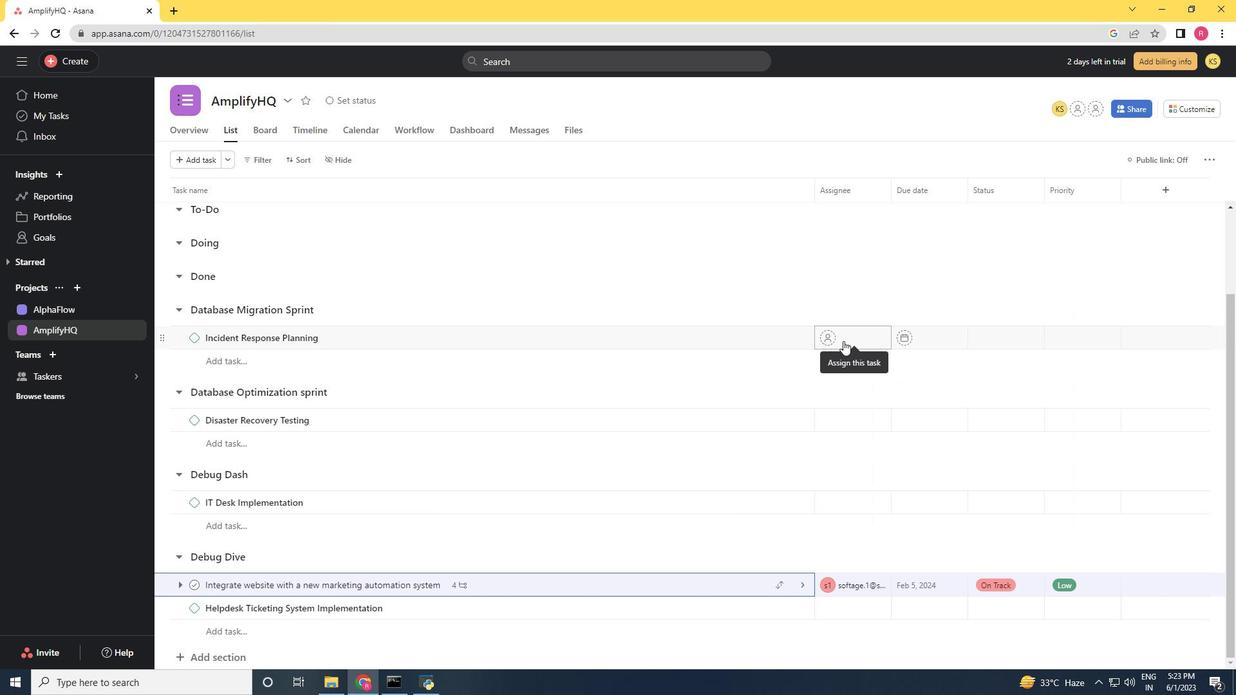 
Action: Mouse scrolled (840, 345) with delta (0, 0)
Screenshot: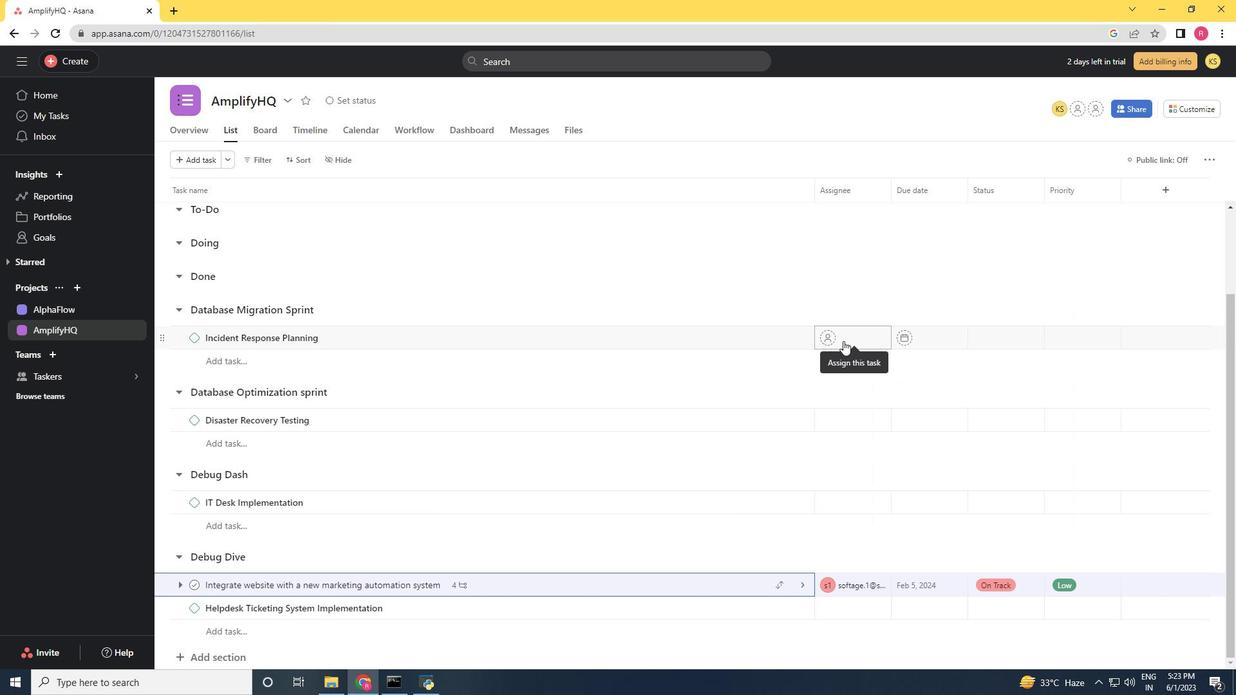 
Action: Mouse scrolled (840, 345) with delta (0, 0)
Screenshot: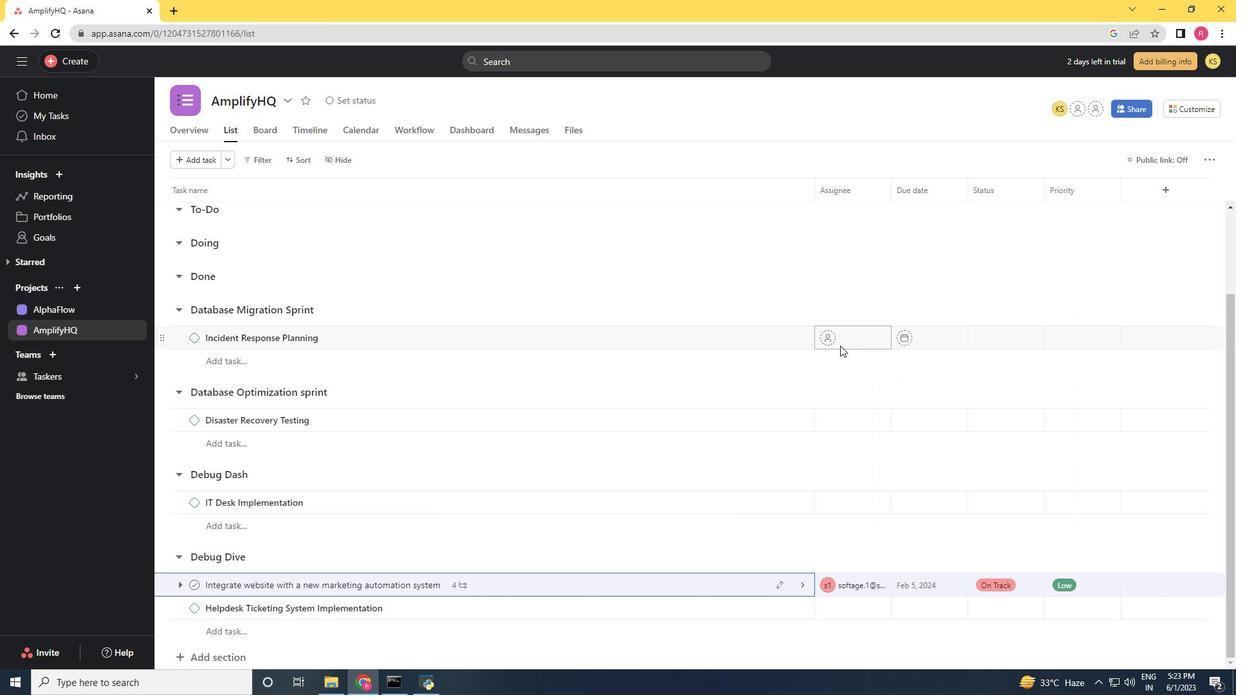
Action: Mouse scrolled (840, 345) with delta (0, 0)
Screenshot: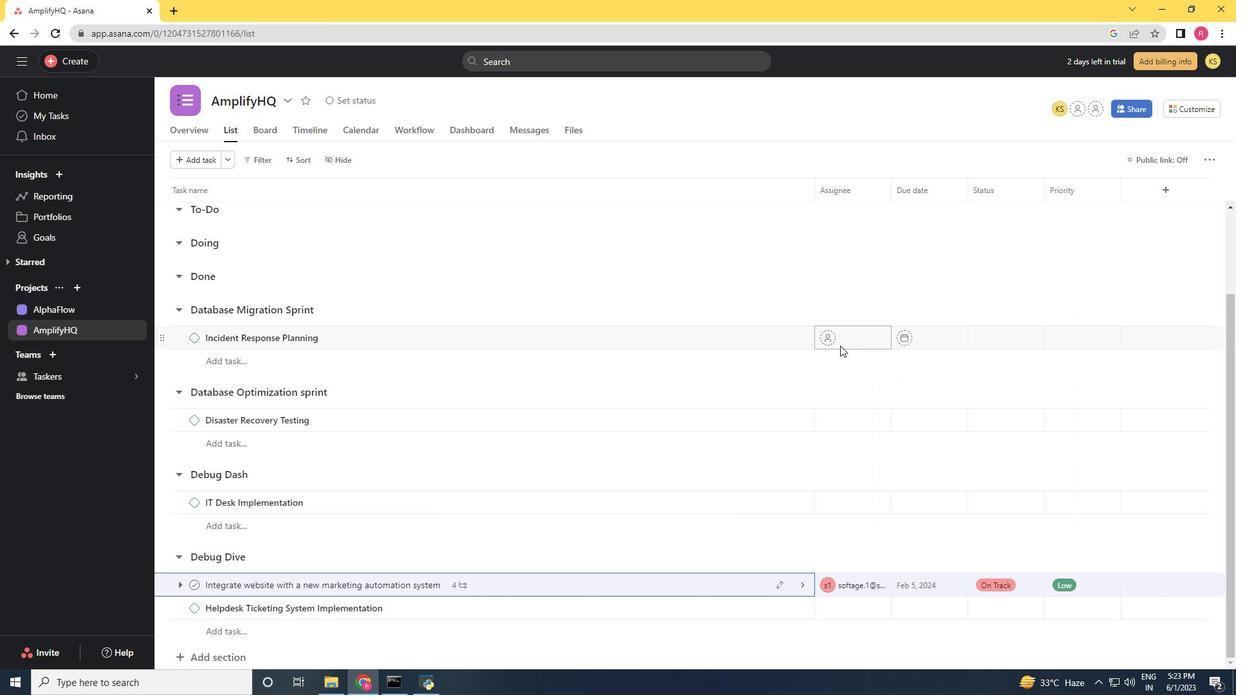 
Action: Mouse moved to (753, 455)
Screenshot: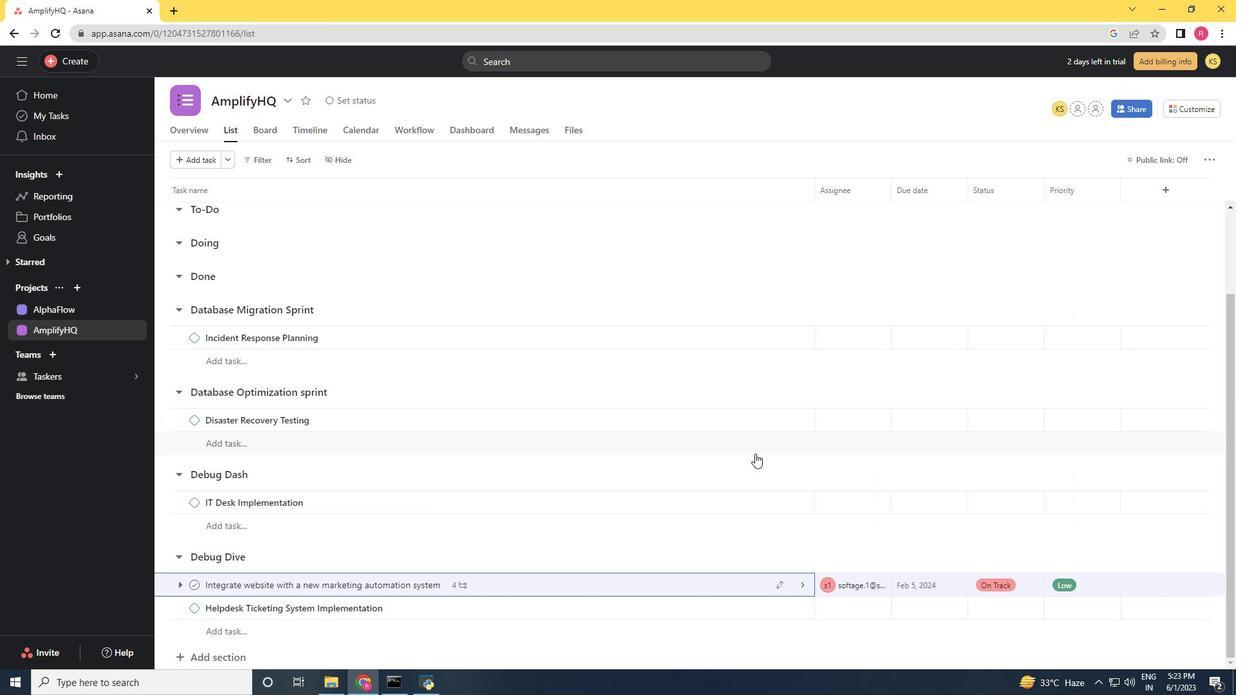
